 Task: Check the average views per listing of pantry in the last 1 year.
Action: Mouse moved to (985, 224)
Screenshot: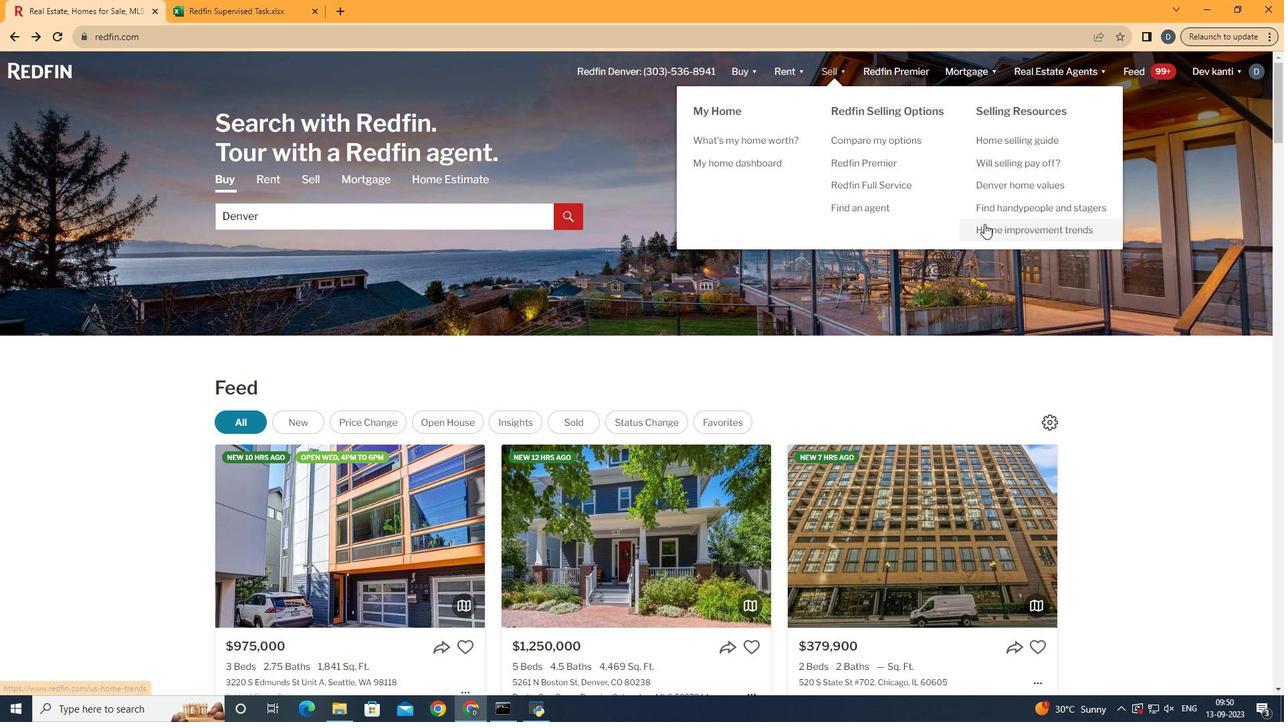 
Action: Mouse pressed left at (985, 224)
Screenshot: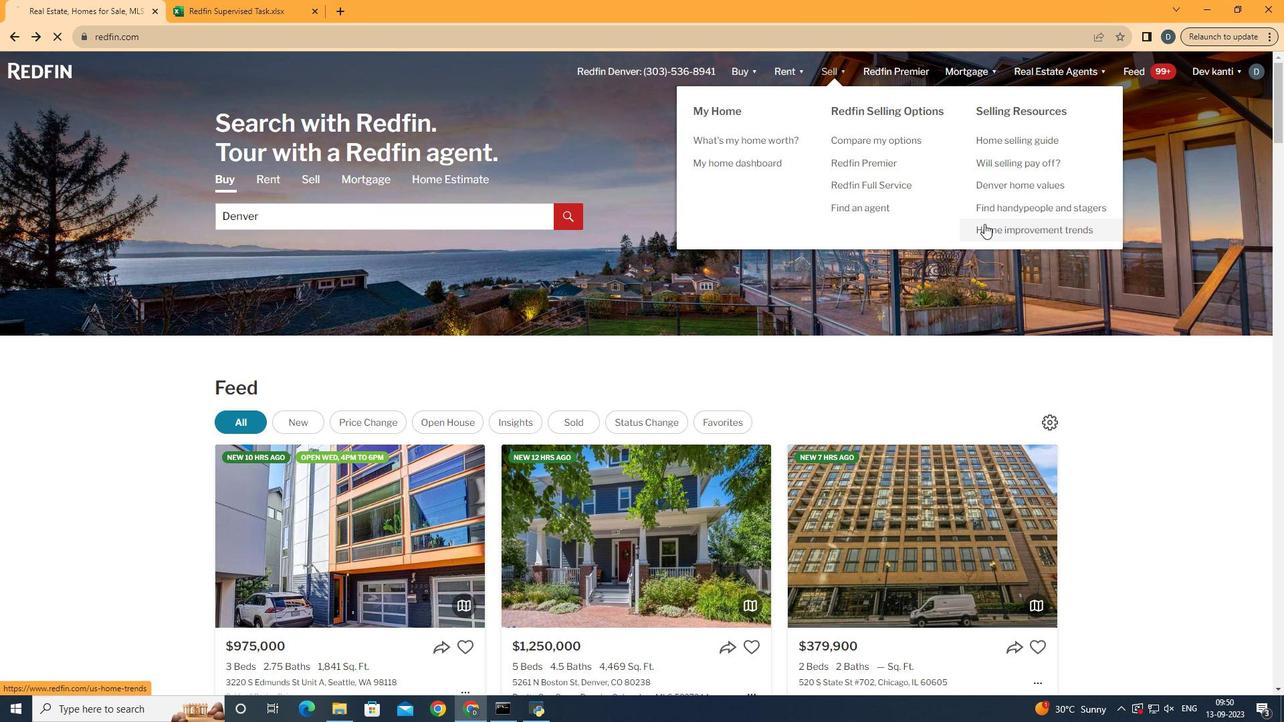 
Action: Mouse moved to (328, 254)
Screenshot: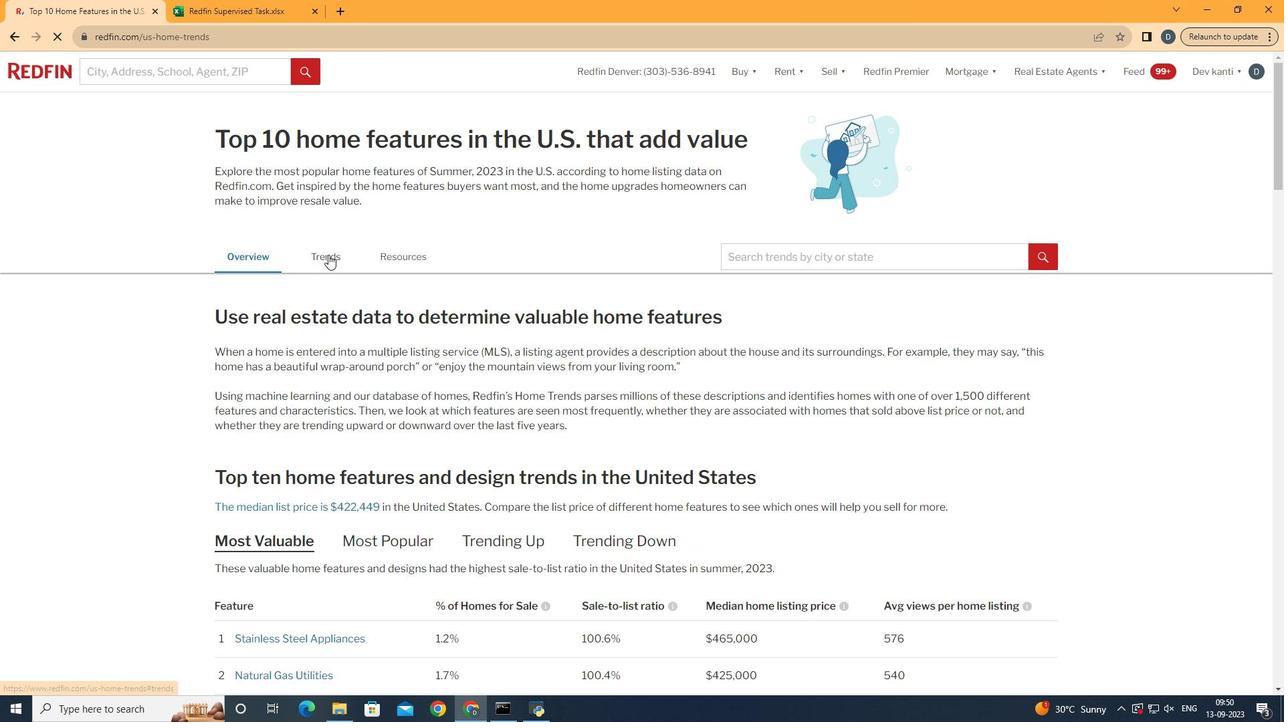 
Action: Mouse pressed left at (328, 254)
Screenshot: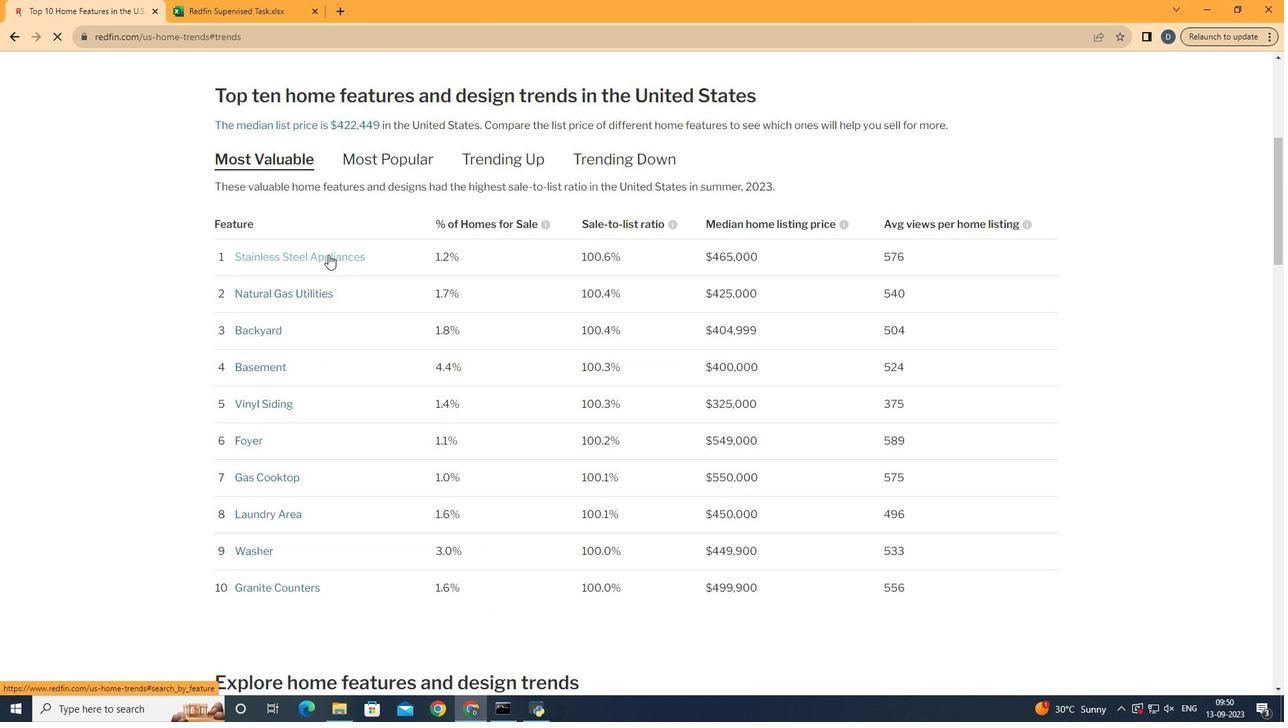 
Action: Mouse moved to (467, 404)
Screenshot: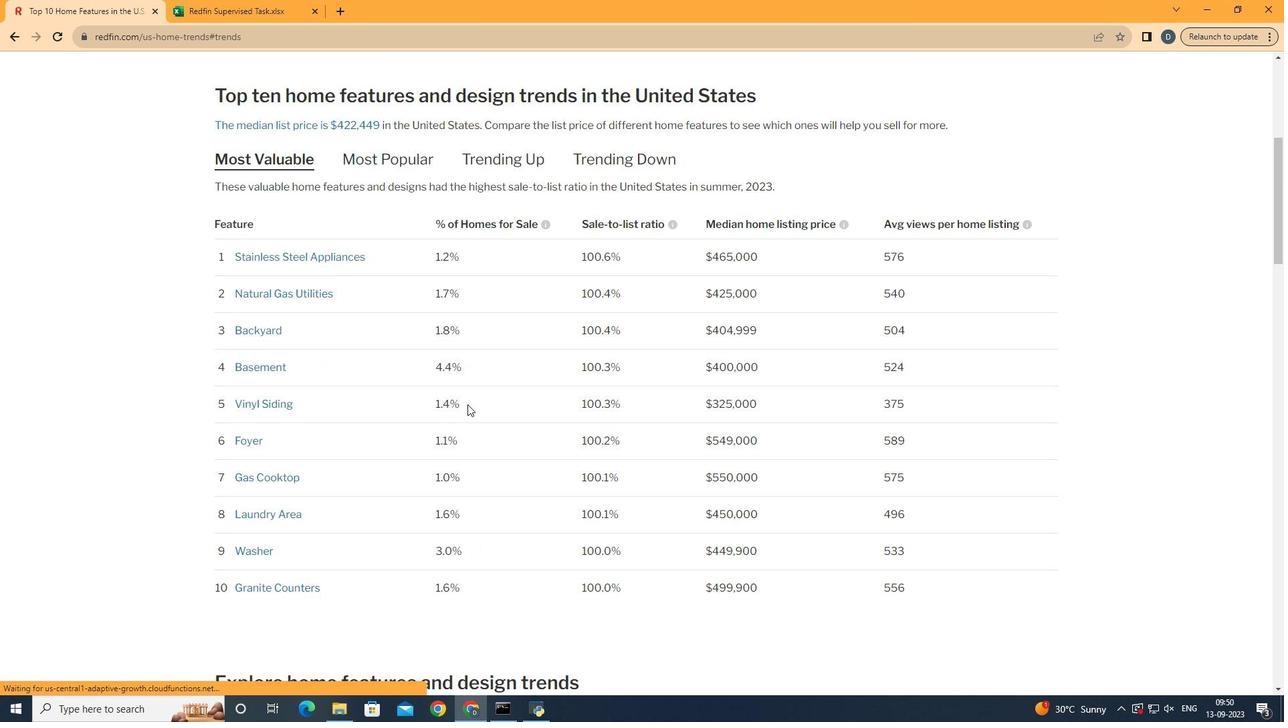 
Action: Mouse scrolled (467, 404) with delta (0, 0)
Screenshot: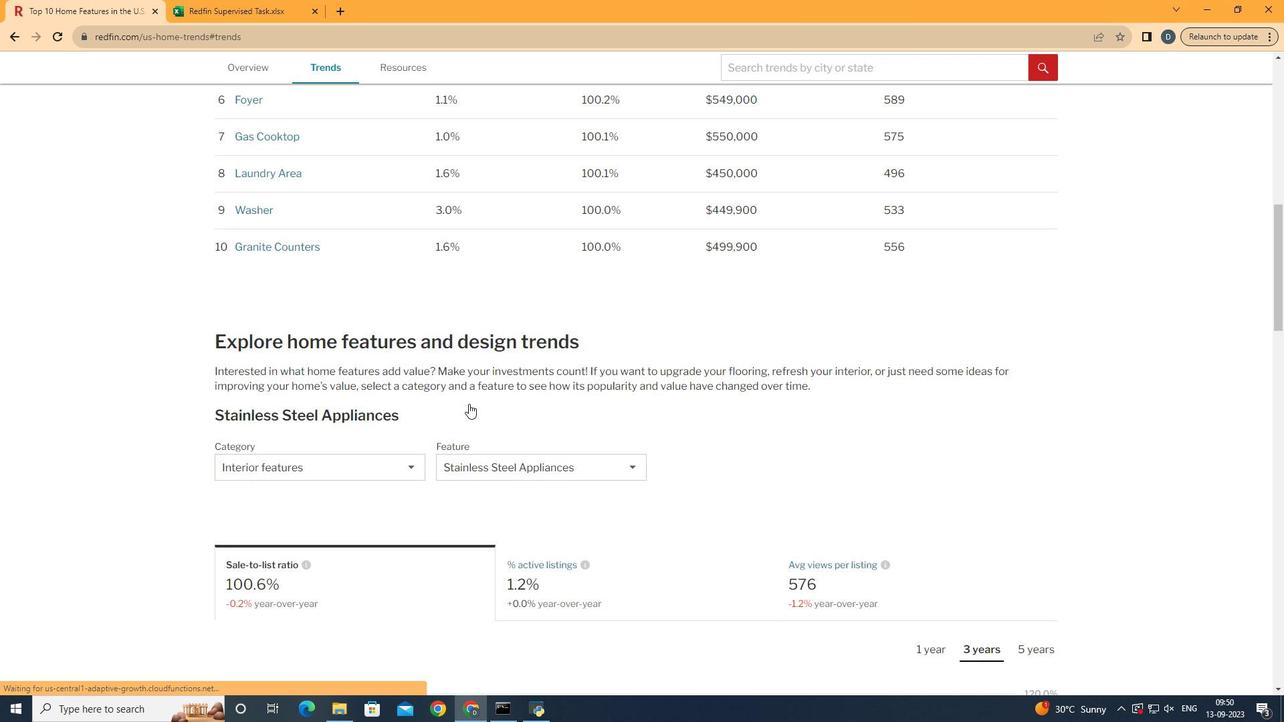 
Action: Mouse scrolled (467, 404) with delta (0, 0)
Screenshot: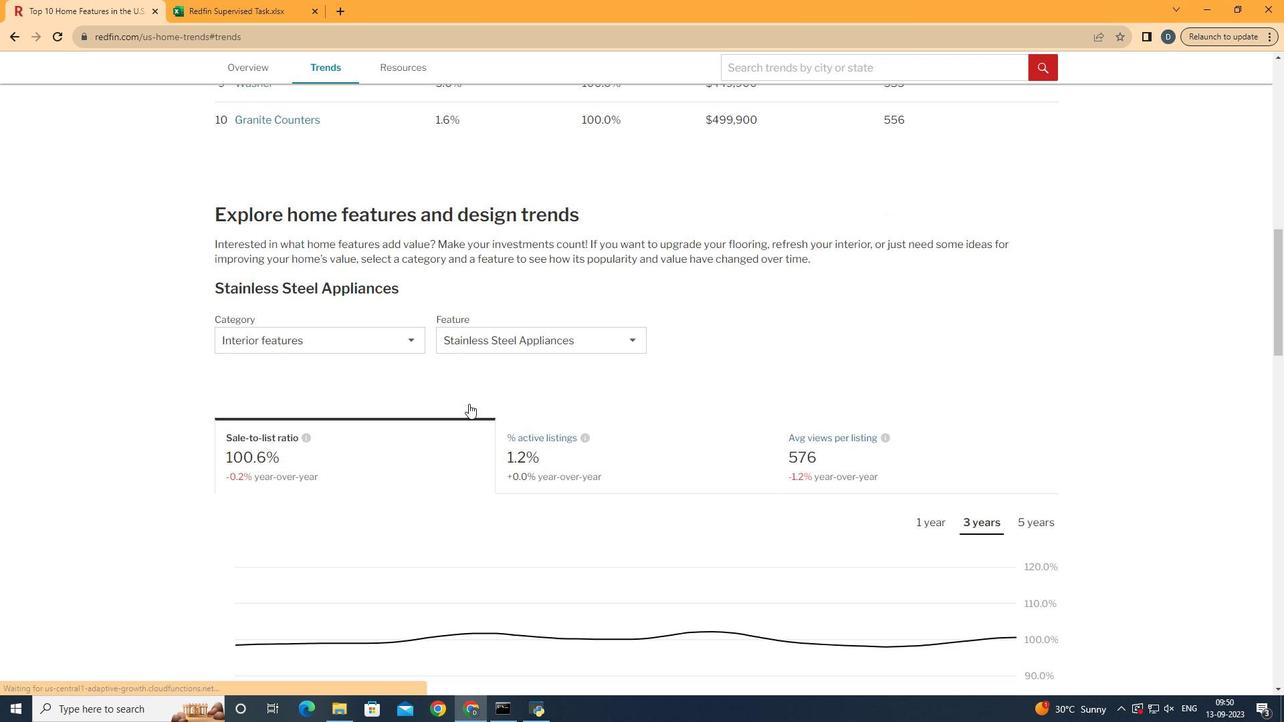 
Action: Mouse scrolled (467, 404) with delta (0, 0)
Screenshot: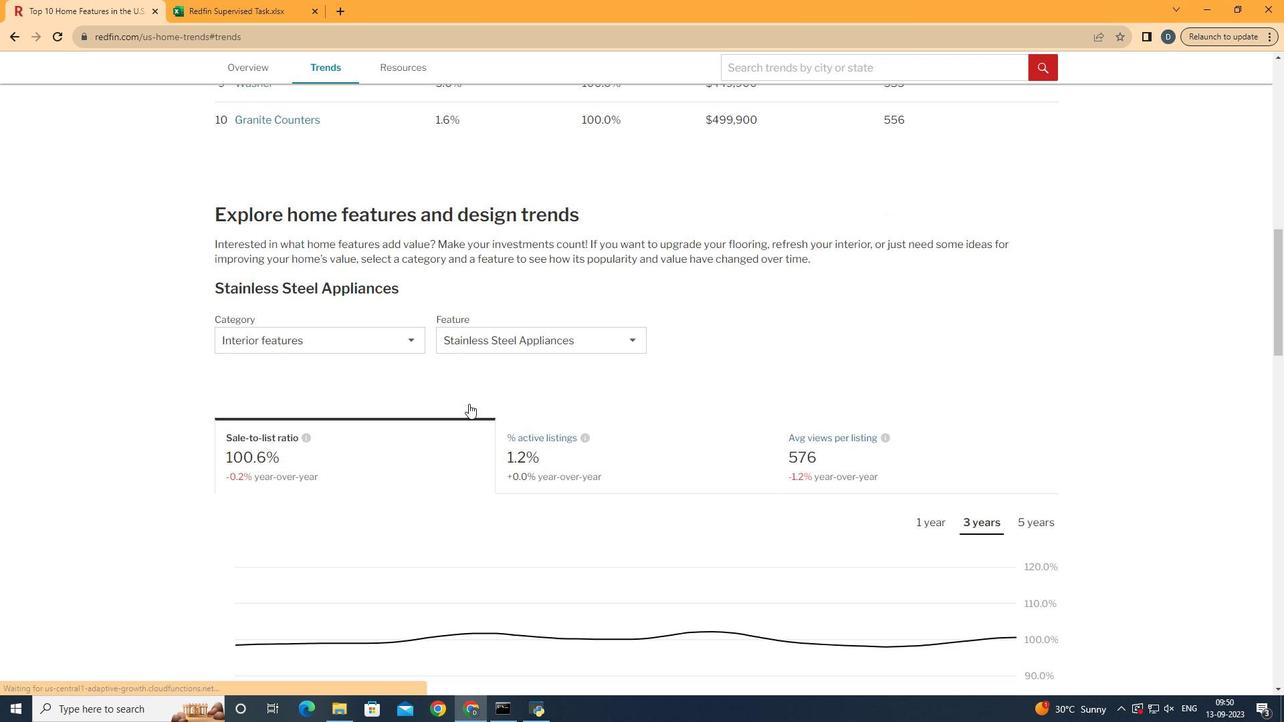 
Action: Mouse scrolled (467, 404) with delta (0, 0)
Screenshot: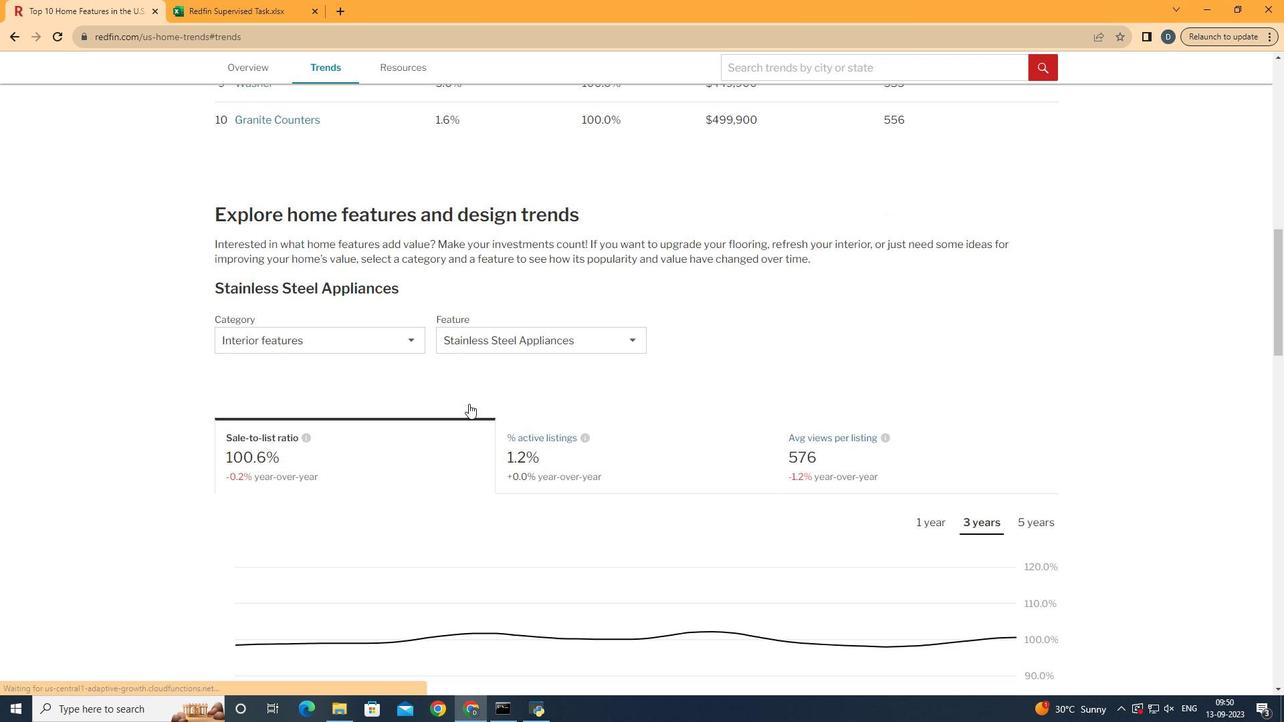 
Action: Mouse scrolled (467, 404) with delta (0, 0)
Screenshot: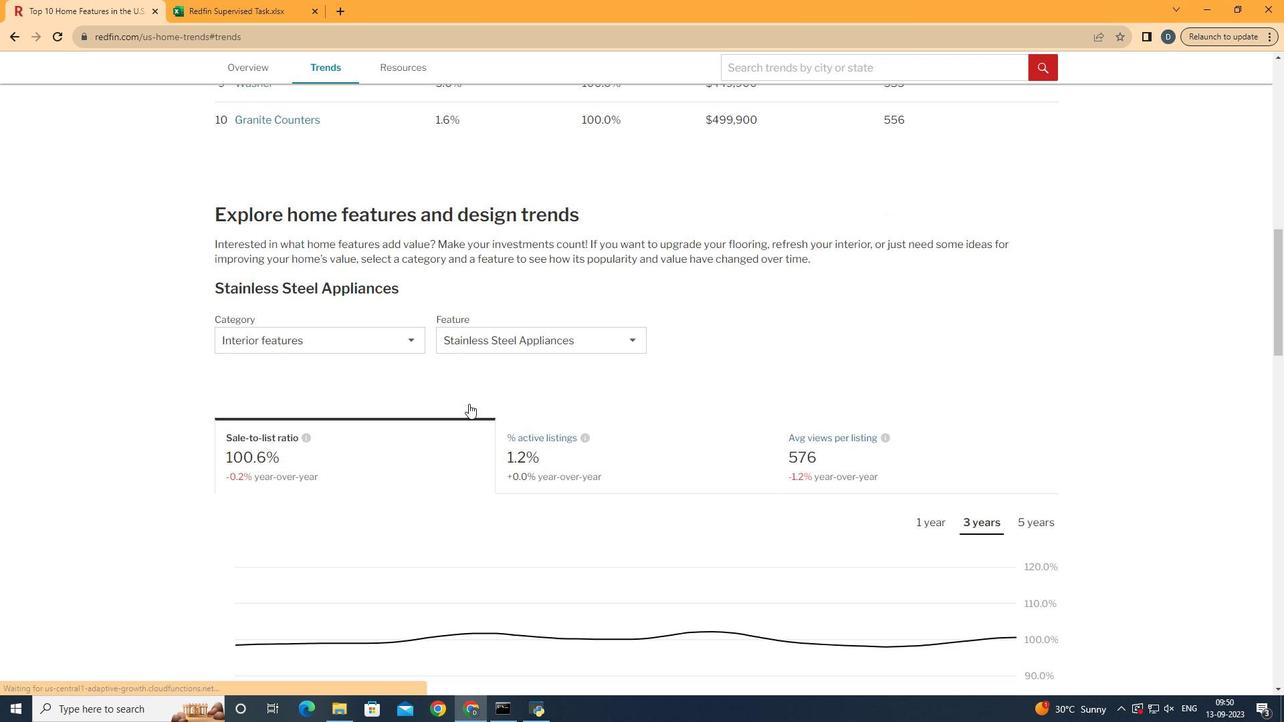 
Action: Mouse scrolled (467, 404) with delta (0, 0)
Screenshot: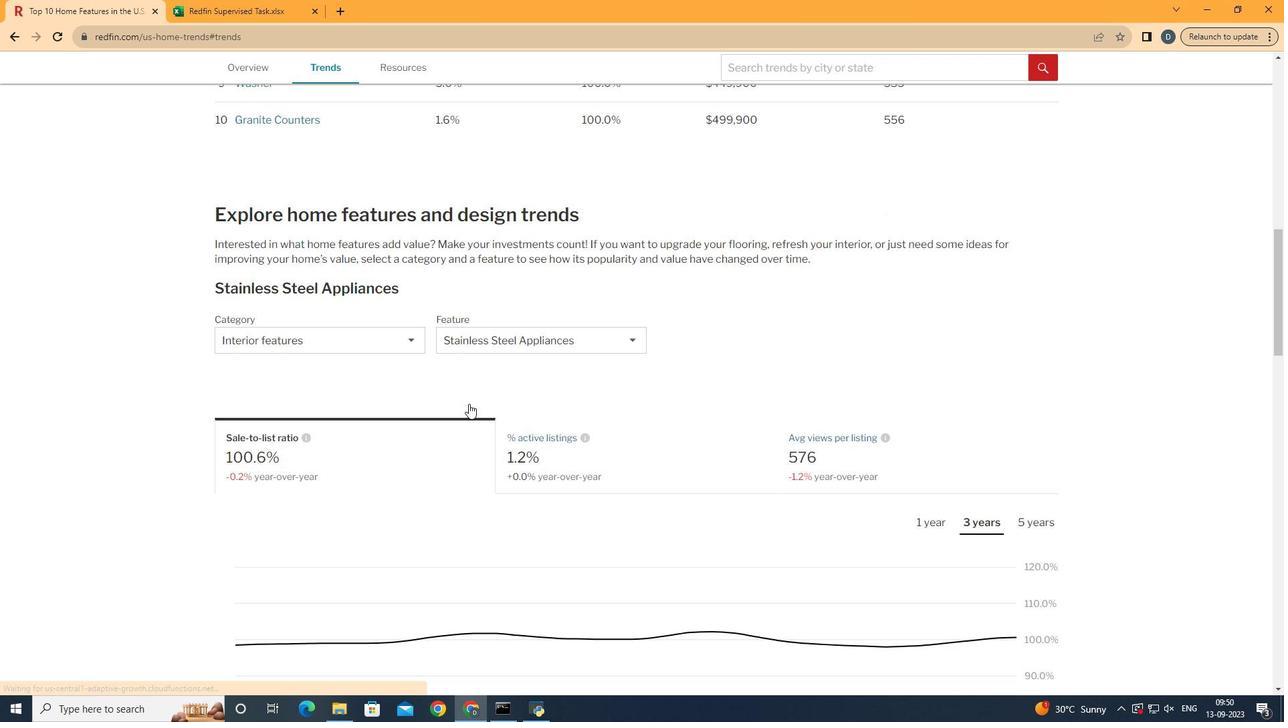 
Action: Mouse moved to (468, 404)
Screenshot: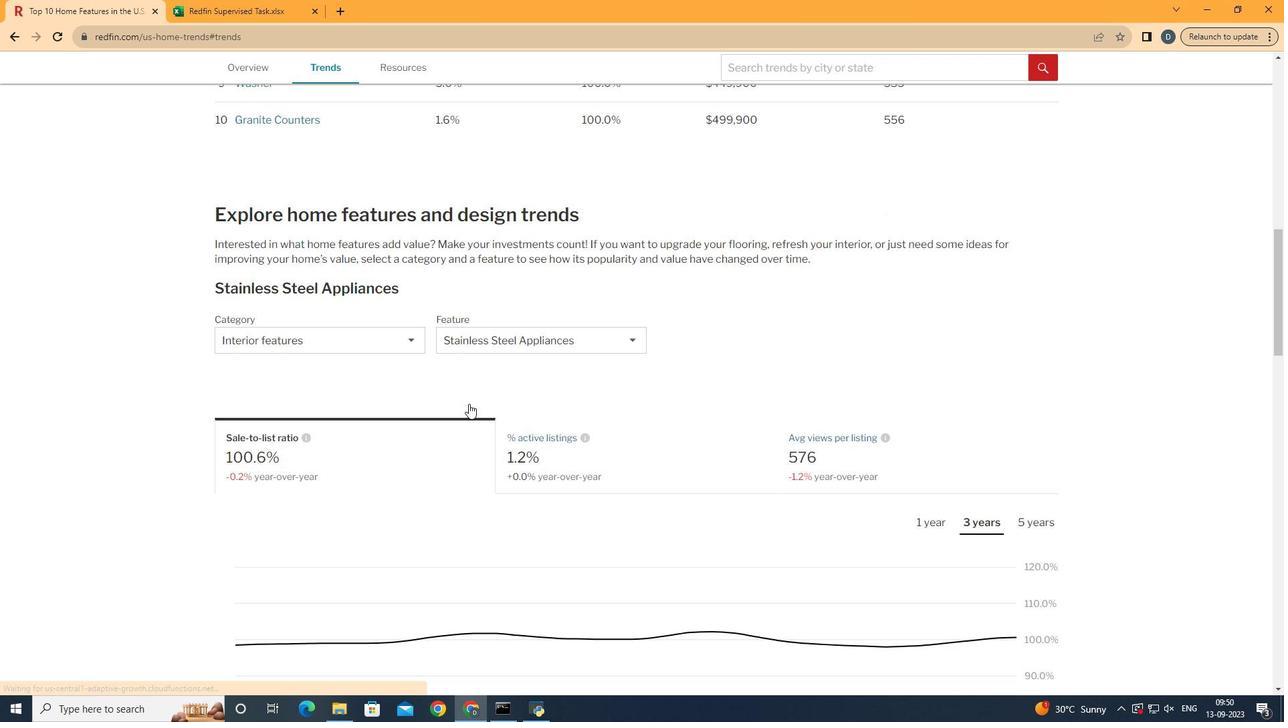 
Action: Mouse scrolled (468, 404) with delta (0, 0)
Screenshot: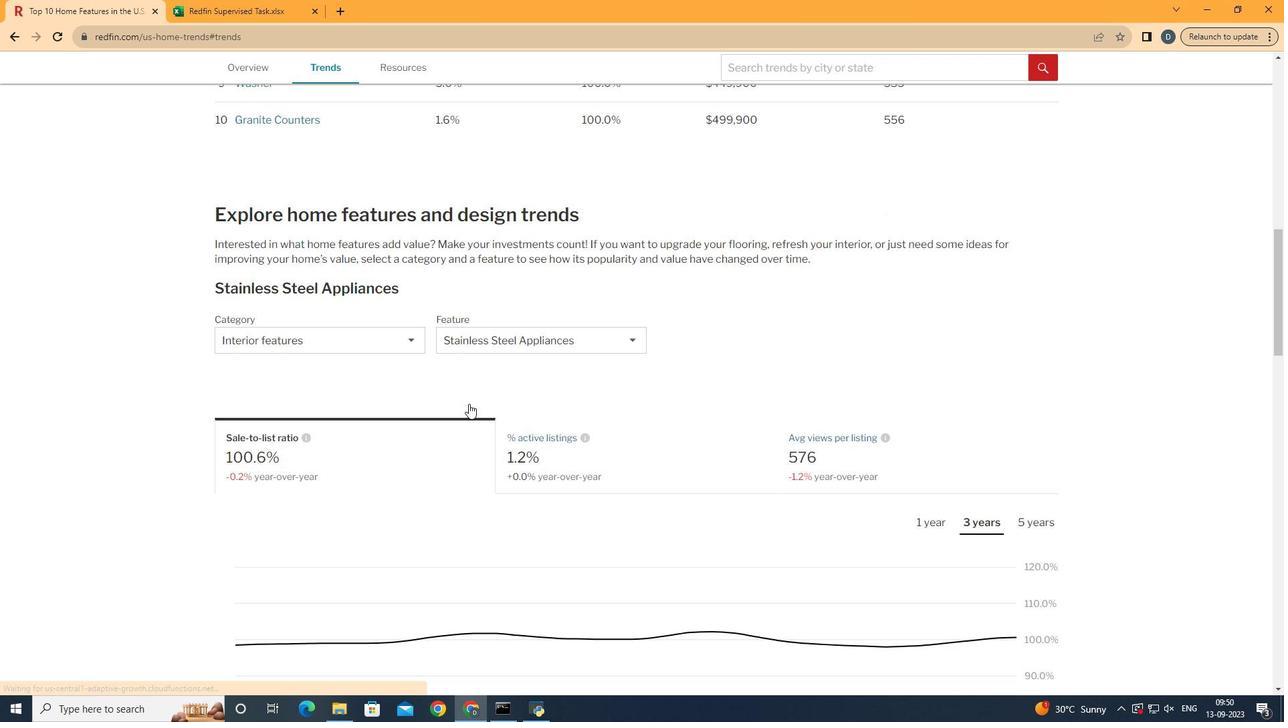 
Action: Mouse moved to (372, 356)
Screenshot: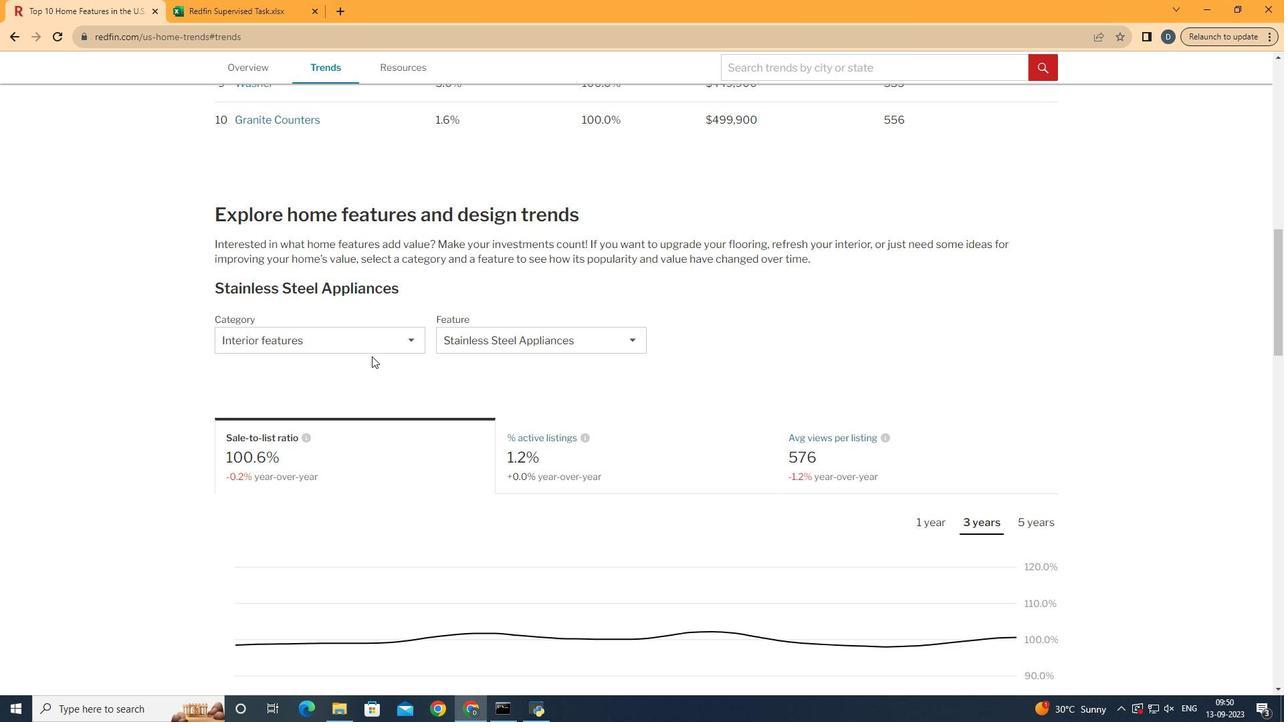 
Action: Mouse pressed left at (372, 356)
Screenshot: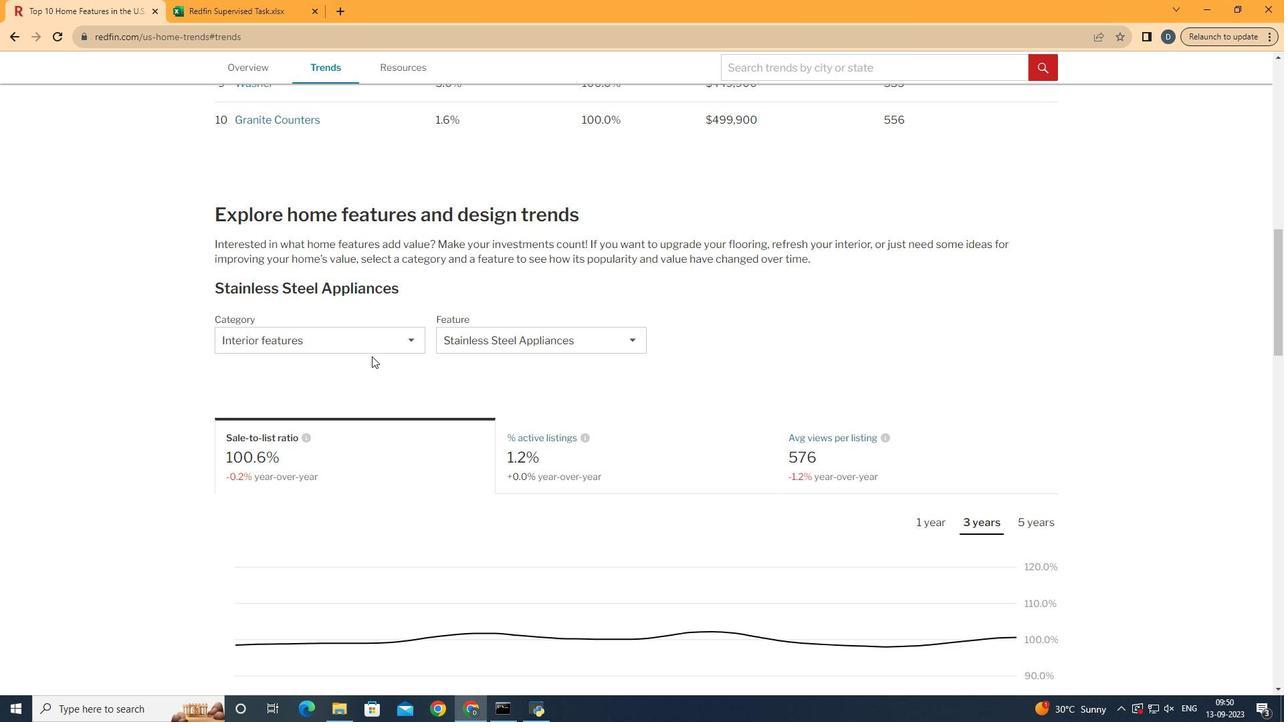 
Action: Mouse moved to (389, 344)
Screenshot: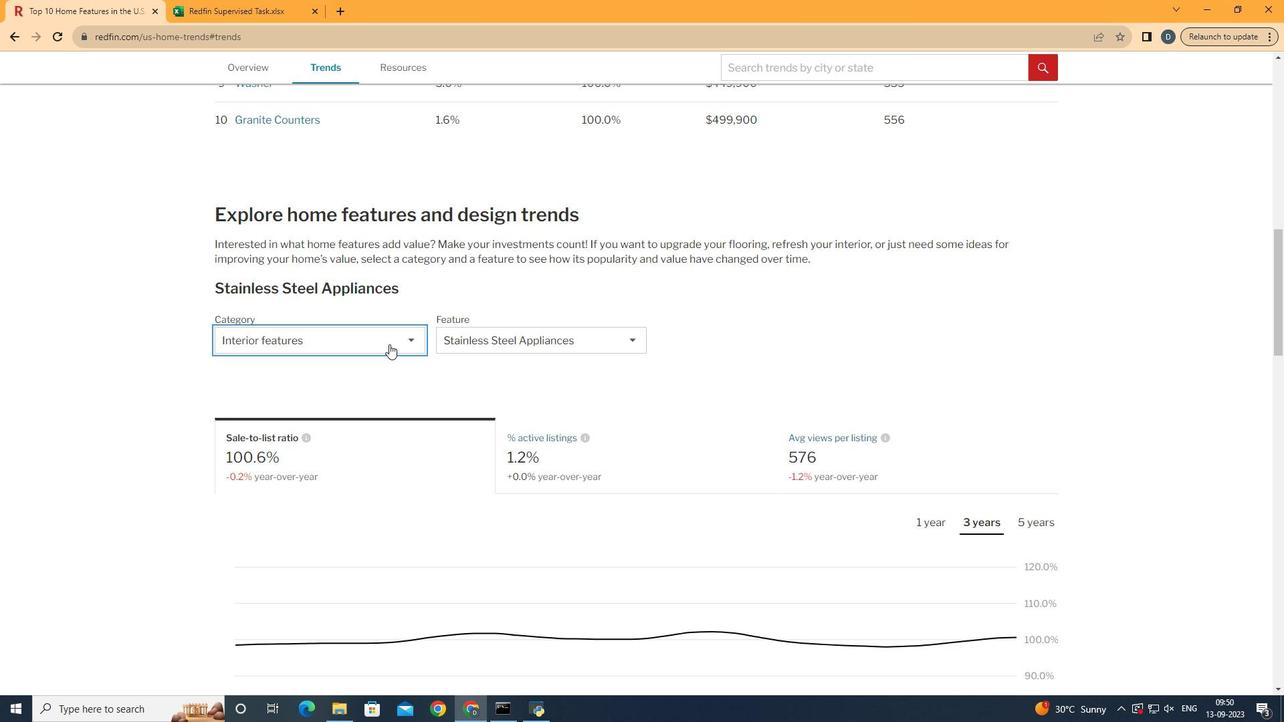 
Action: Mouse pressed left at (389, 344)
Screenshot: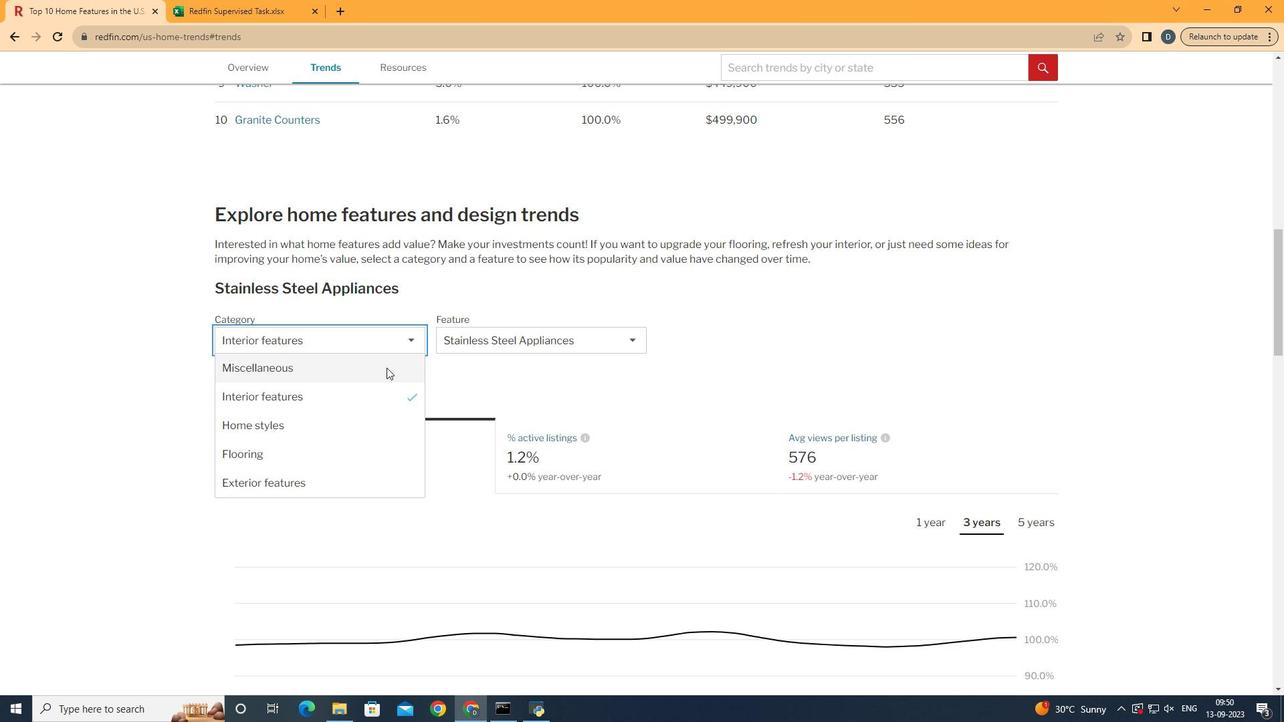 
Action: Mouse moved to (378, 392)
Screenshot: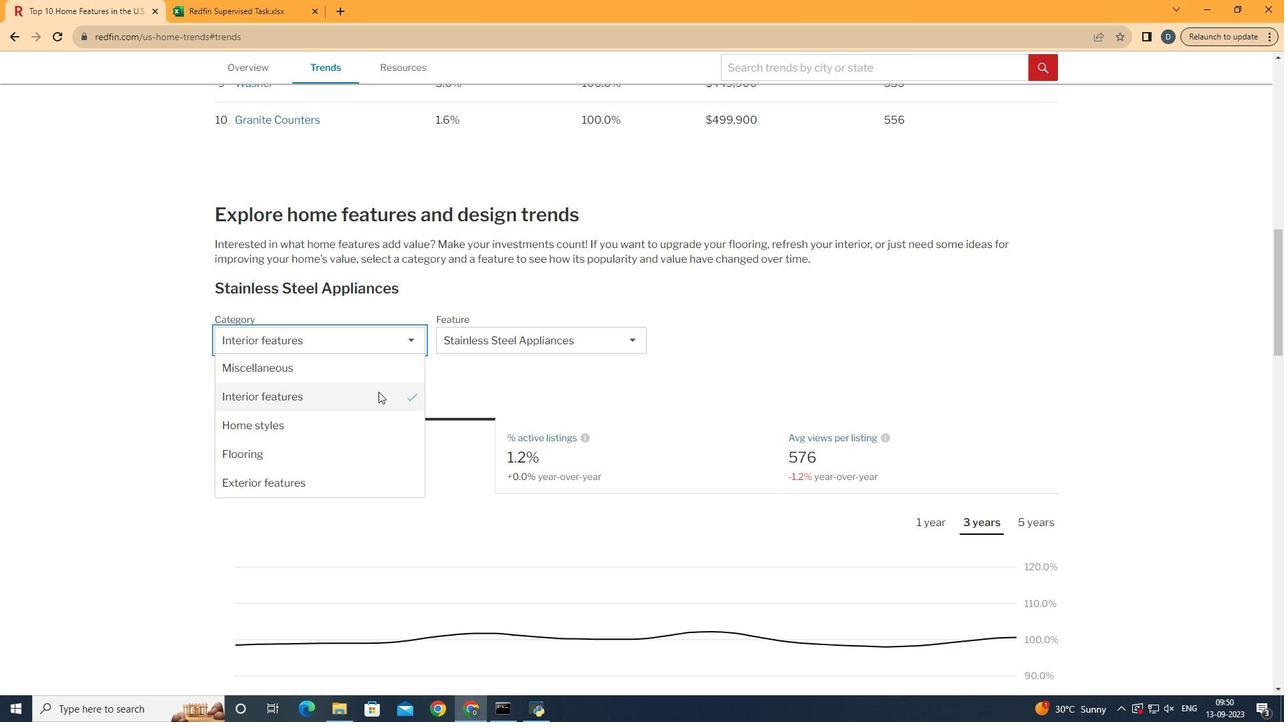 
Action: Mouse pressed left at (378, 392)
Screenshot: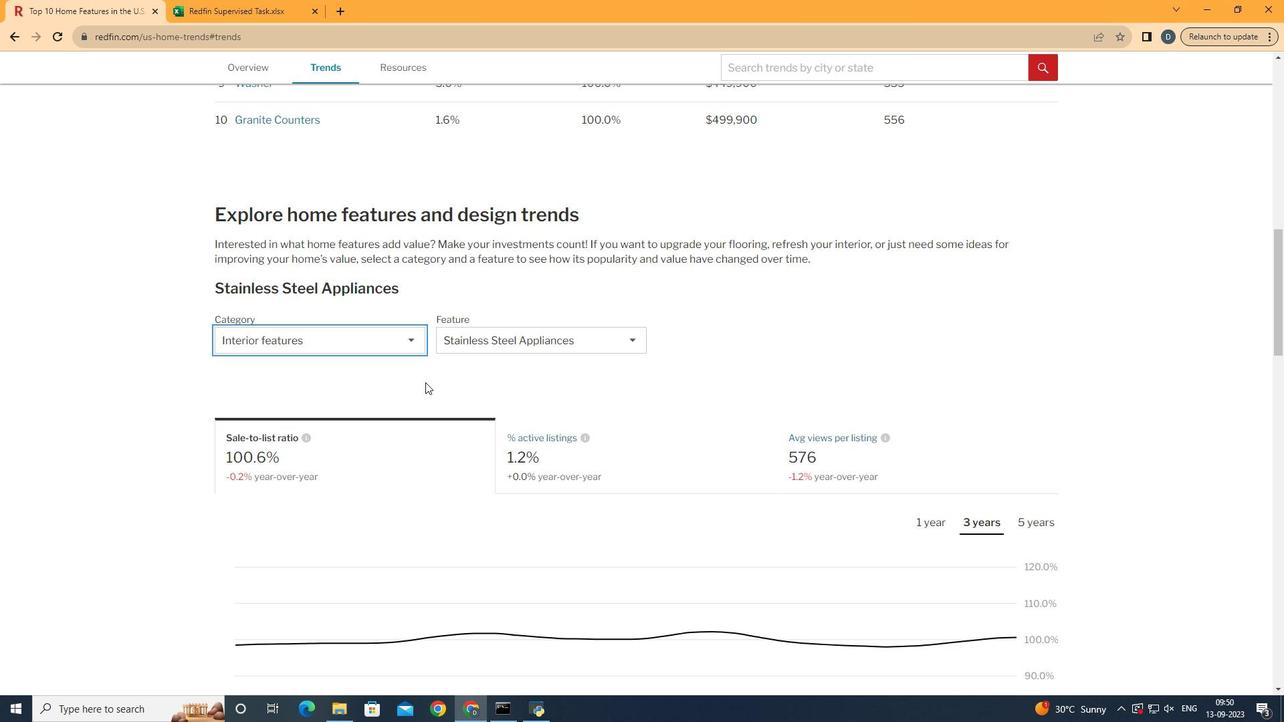 
Action: Mouse moved to (532, 339)
Screenshot: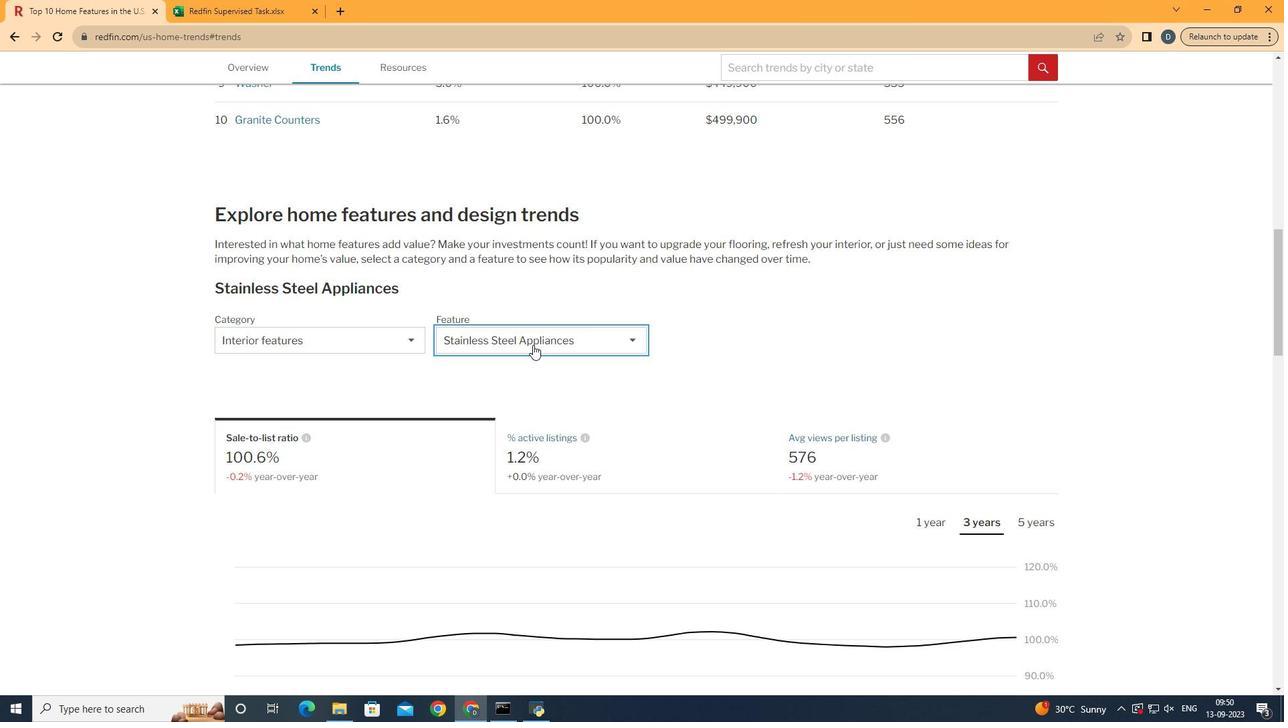 
Action: Mouse pressed left at (532, 339)
Screenshot: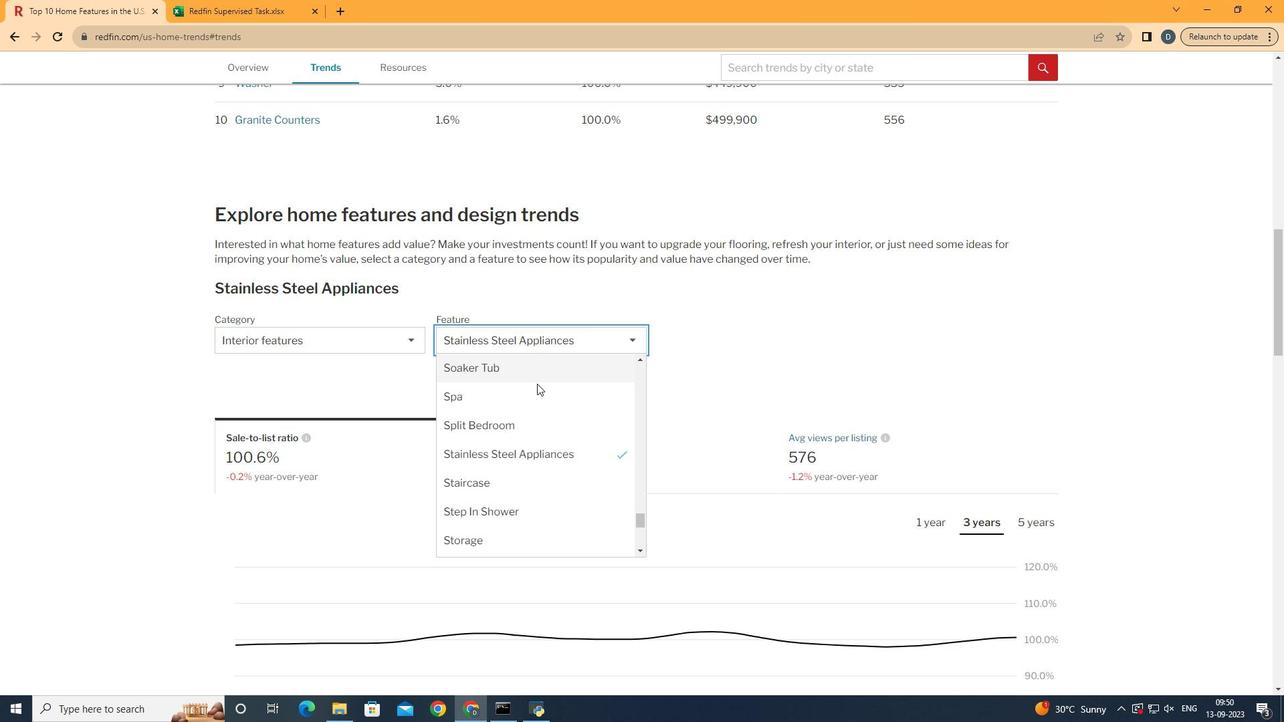 
Action: Mouse moved to (526, 493)
Screenshot: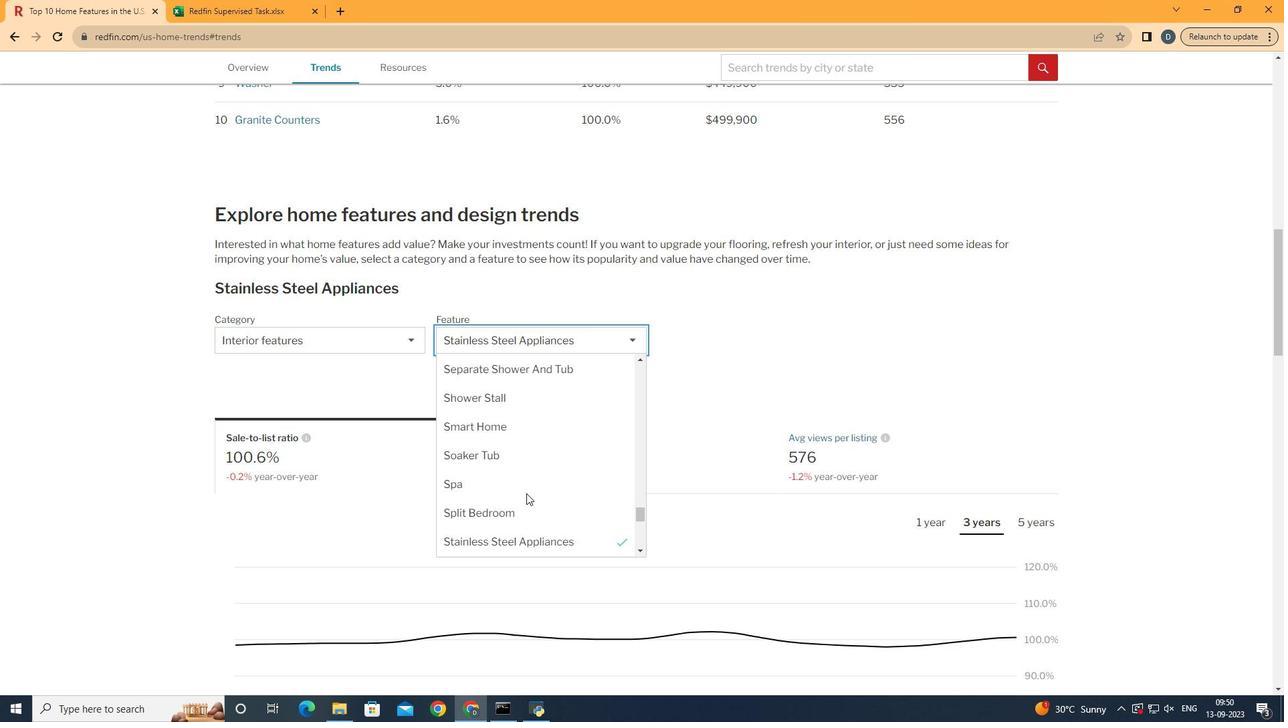 
Action: Mouse scrolled (526, 494) with delta (0, 0)
Screenshot: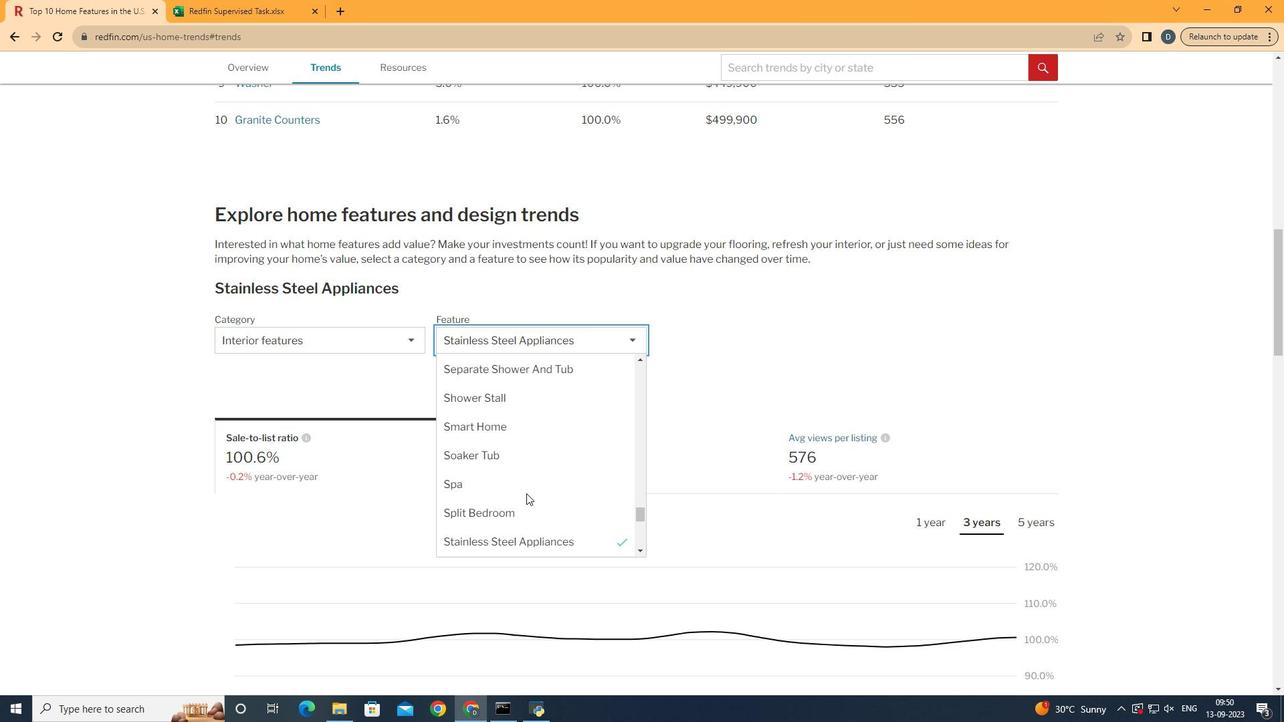 
Action: Mouse scrolled (526, 494) with delta (0, 0)
Screenshot: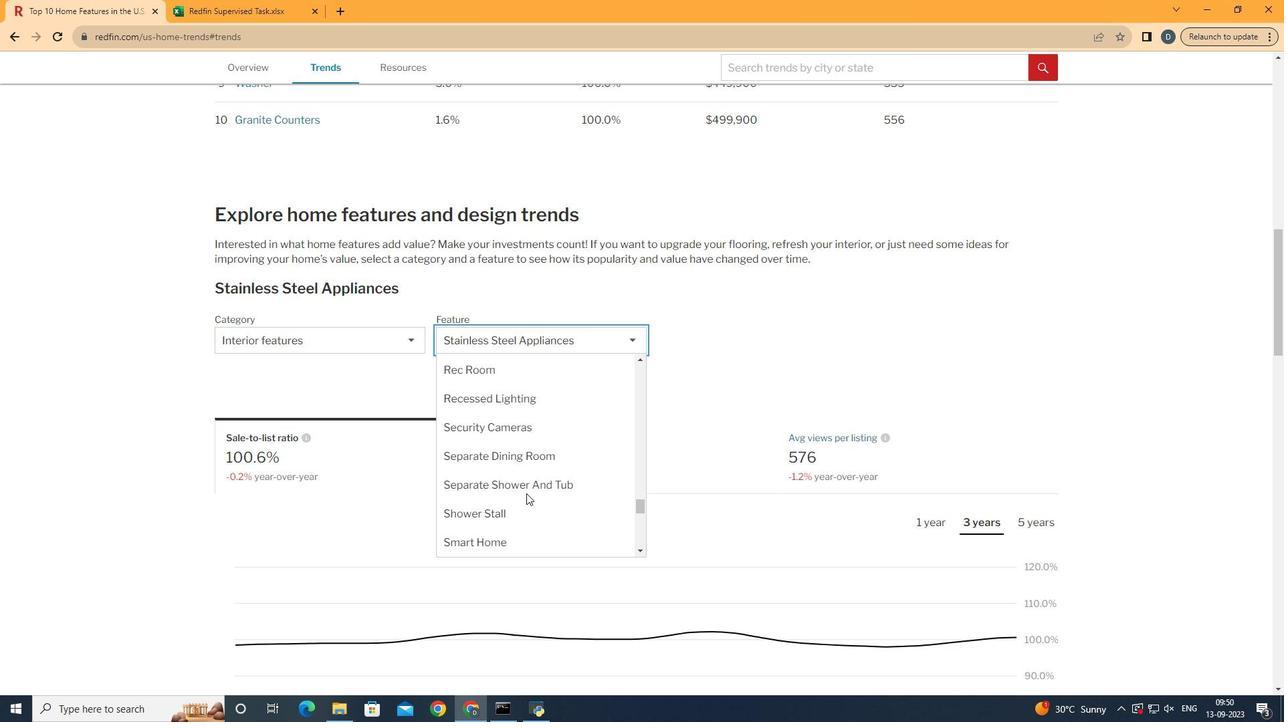 
Action: Mouse scrolled (526, 494) with delta (0, 0)
Screenshot: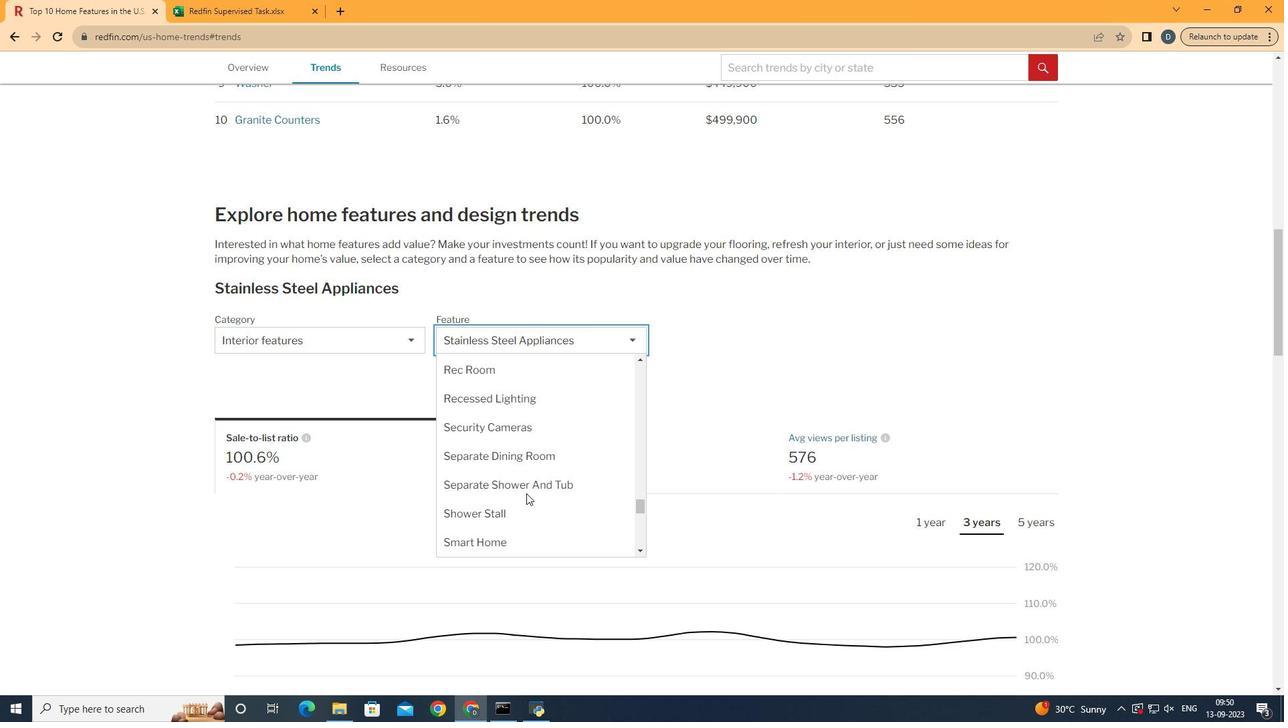 
Action: Mouse scrolled (526, 494) with delta (0, 0)
Screenshot: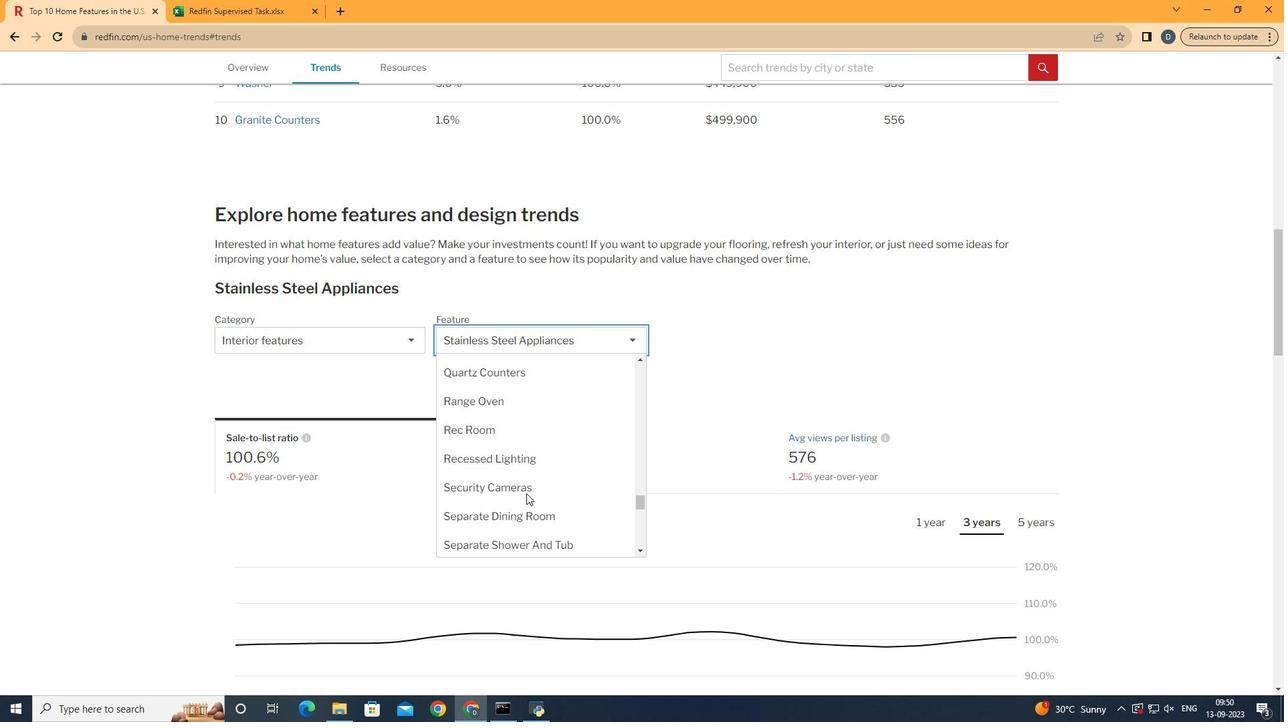 
Action: Mouse scrolled (526, 494) with delta (0, 0)
Screenshot: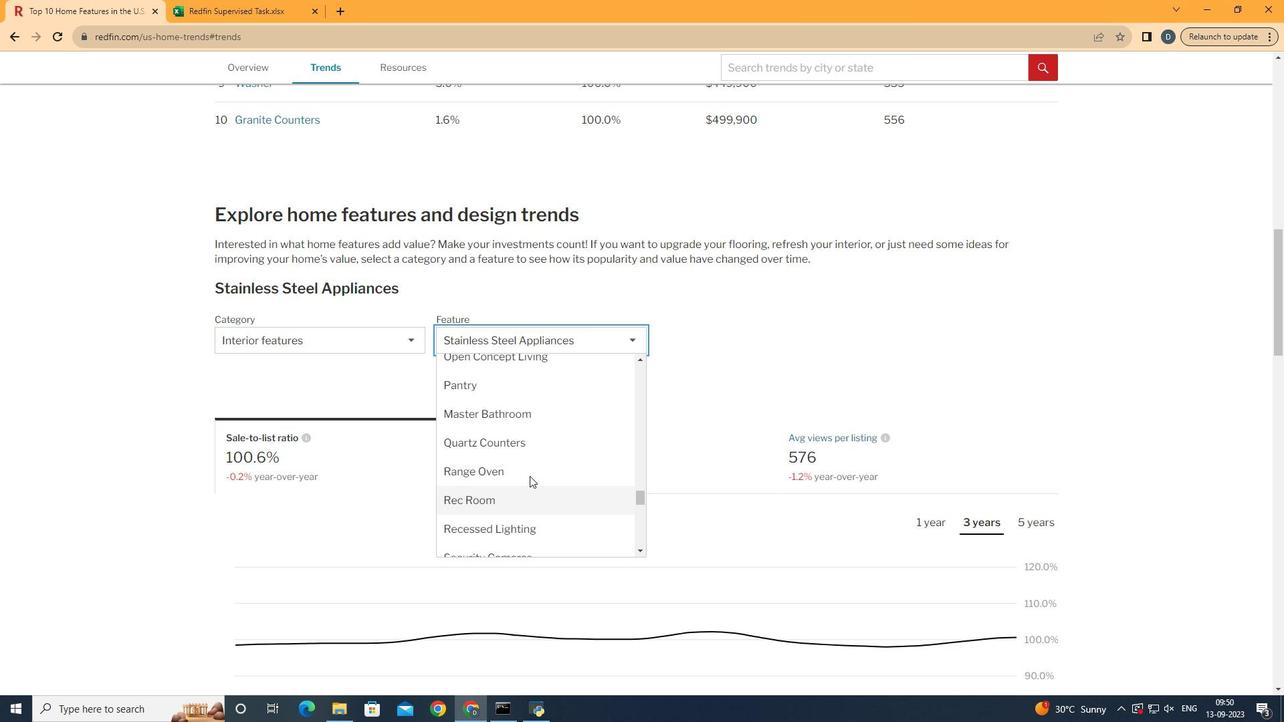 
Action: Mouse moved to (557, 389)
Screenshot: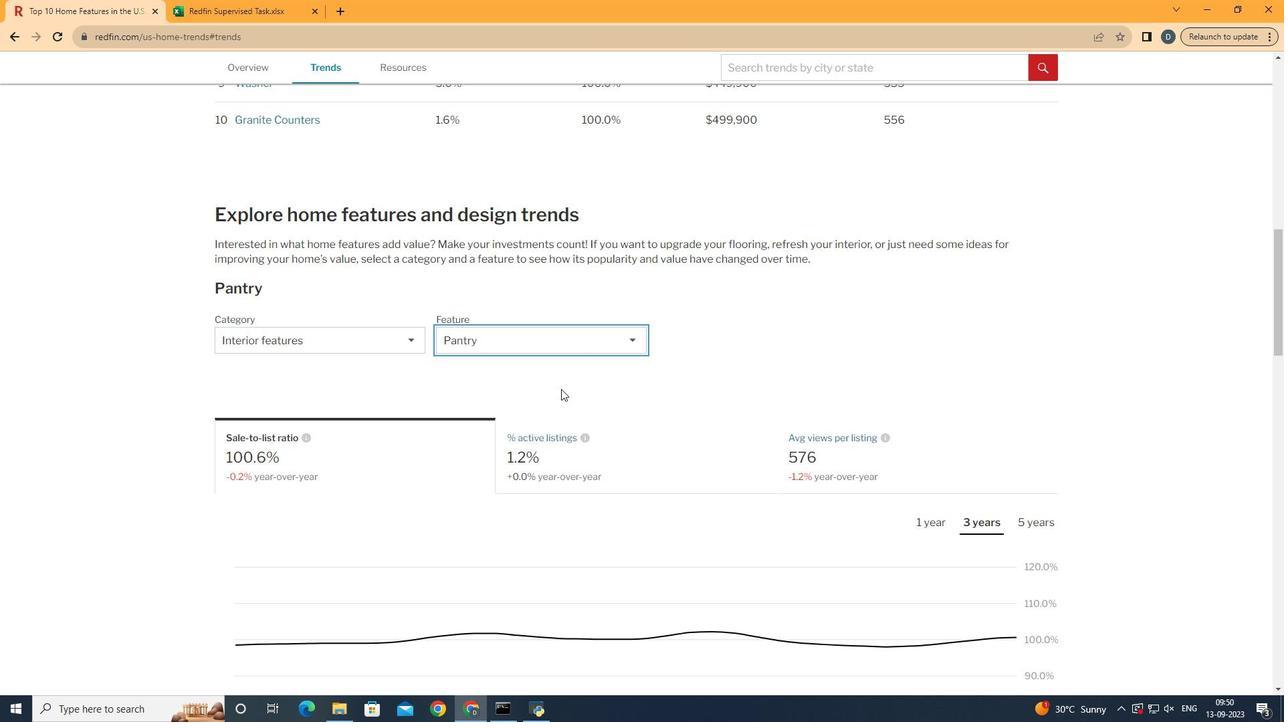 
Action: Mouse pressed left at (557, 389)
Screenshot: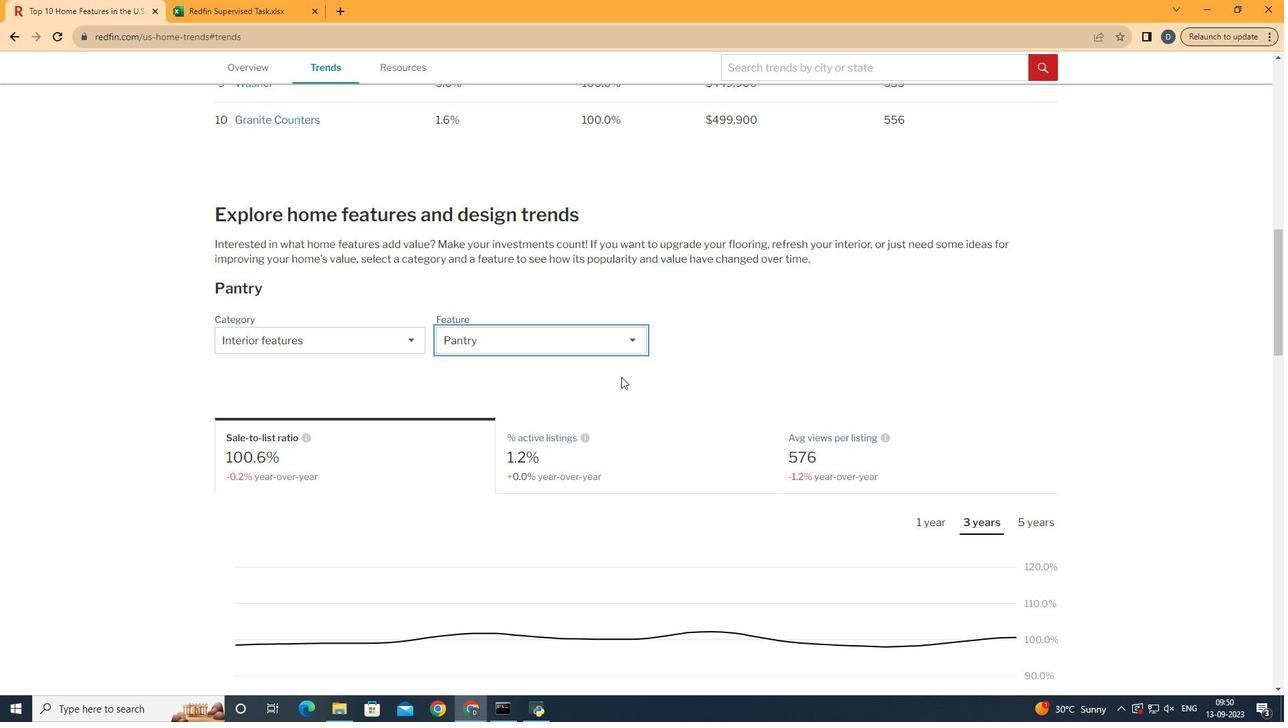 
Action: Mouse moved to (700, 352)
Screenshot: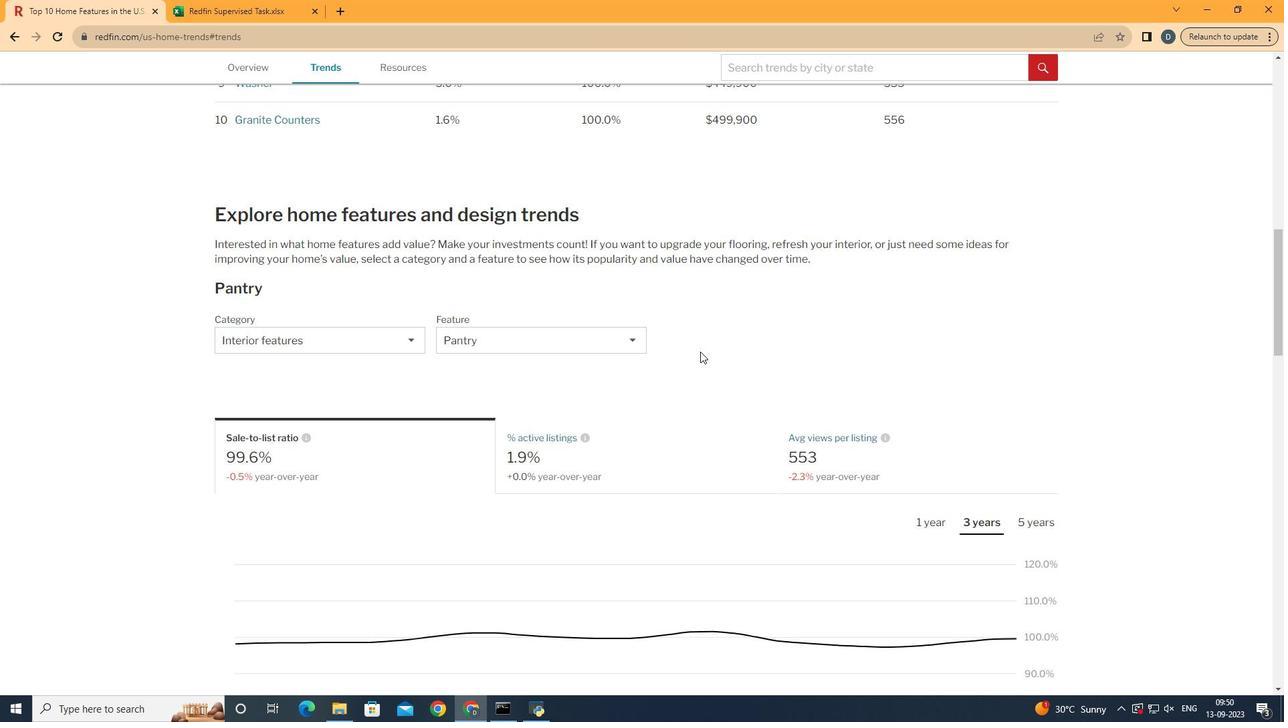 
Action: Mouse pressed left at (700, 352)
Screenshot: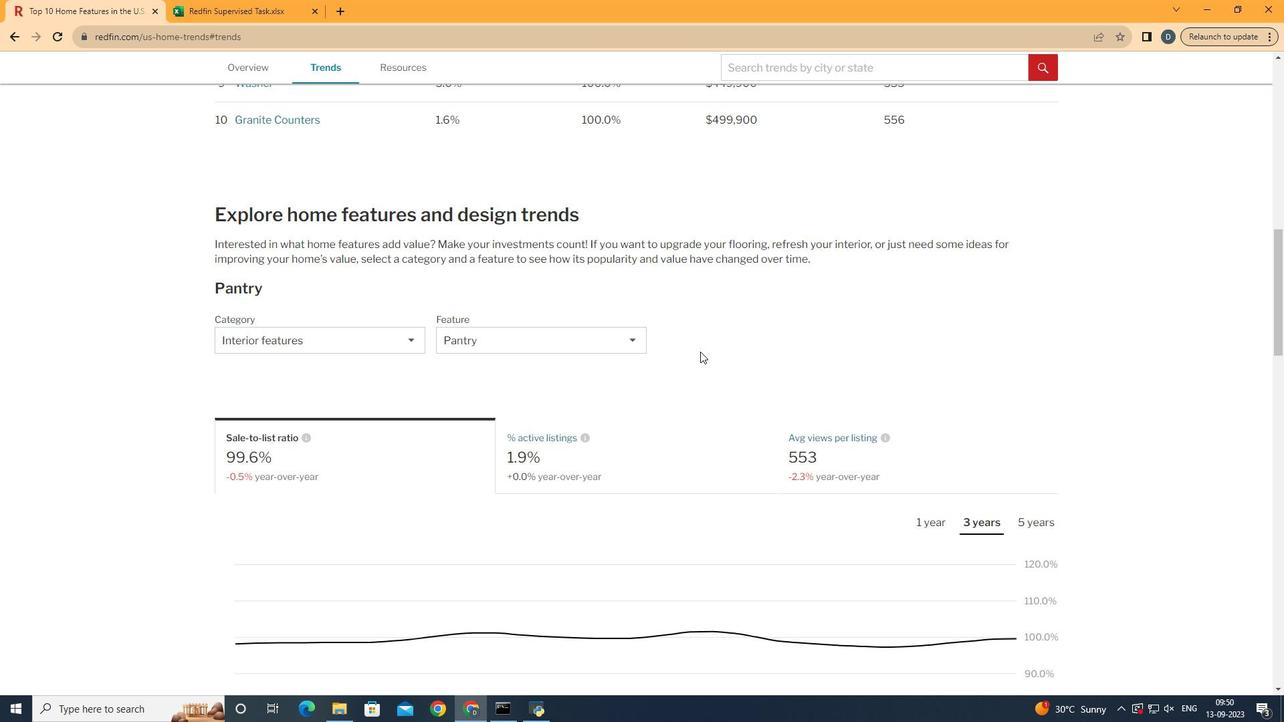 
Action: Mouse scrolled (700, 351) with delta (0, 0)
Screenshot: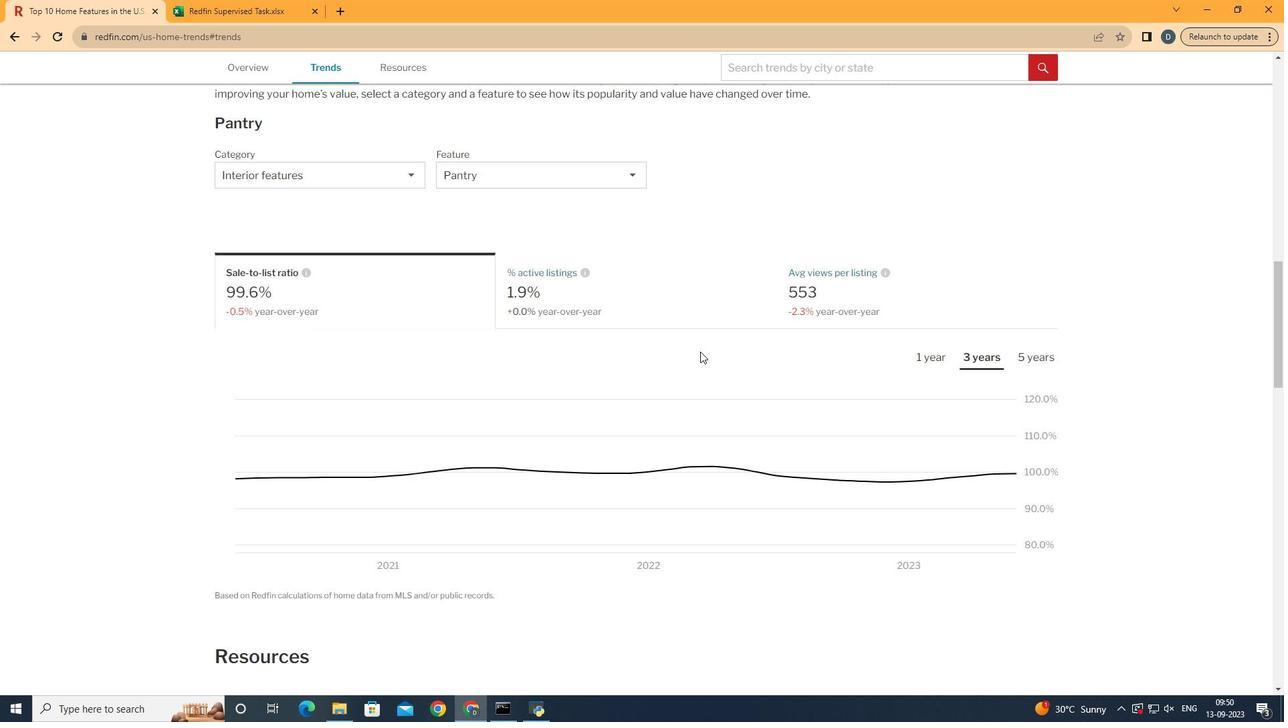 
Action: Mouse scrolled (700, 351) with delta (0, 0)
Screenshot: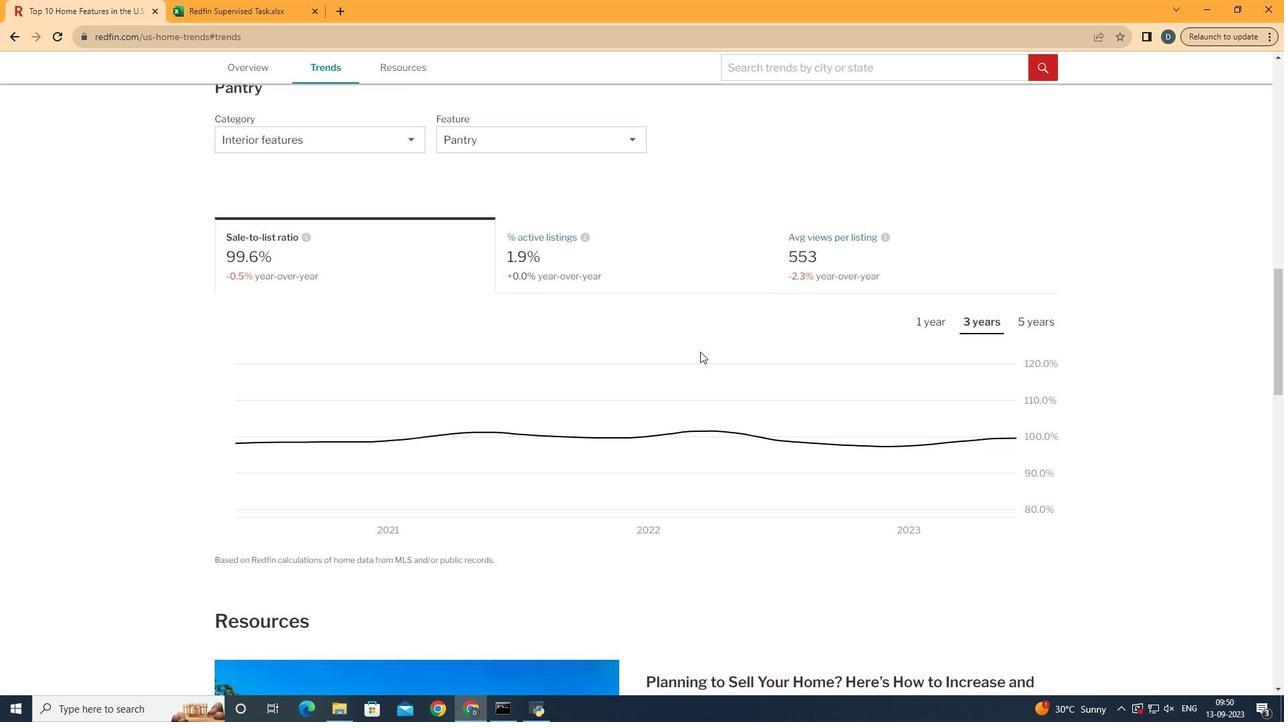 
Action: Mouse scrolled (700, 351) with delta (0, 0)
Screenshot: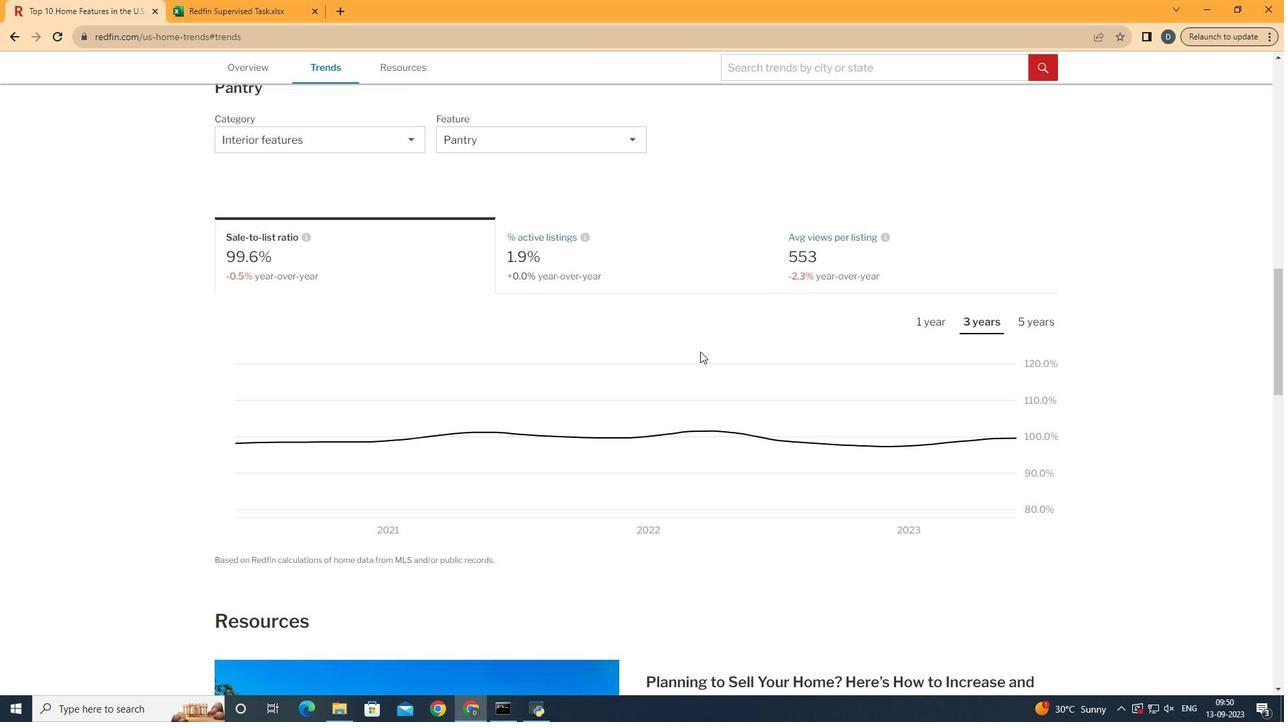 
Action: Mouse moved to (959, 244)
Screenshot: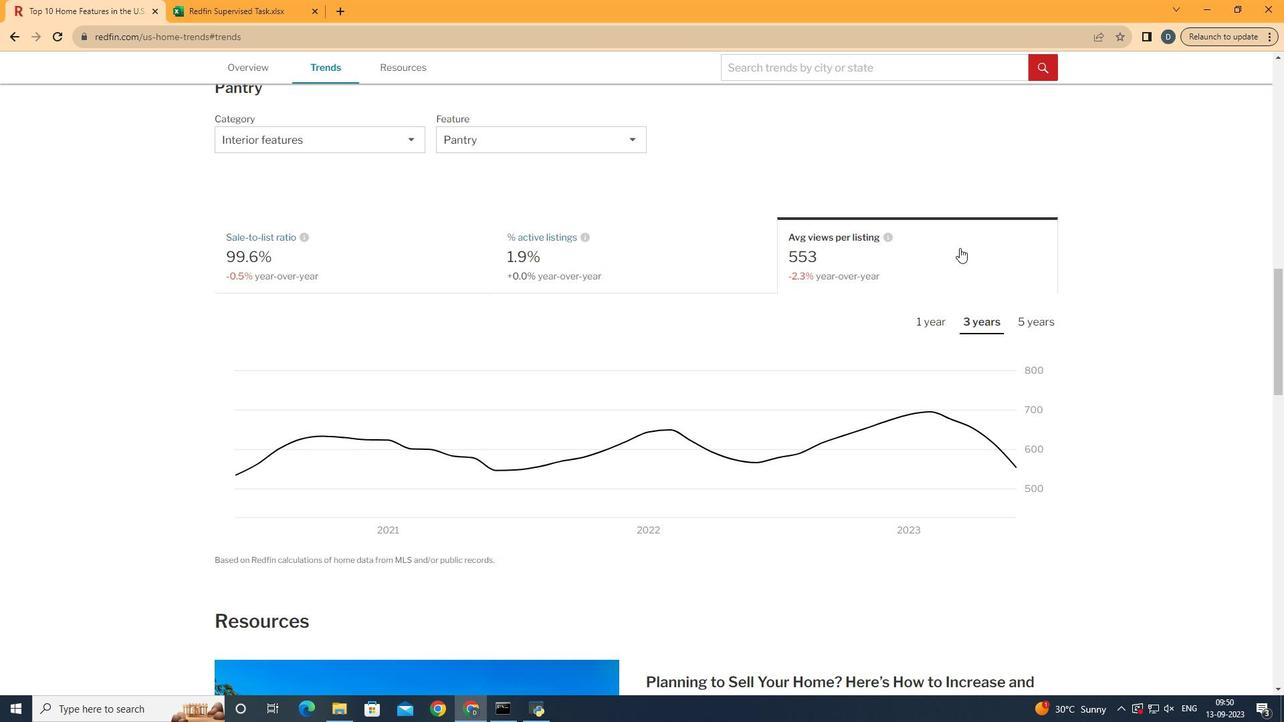 
Action: Mouse pressed left at (959, 244)
Screenshot: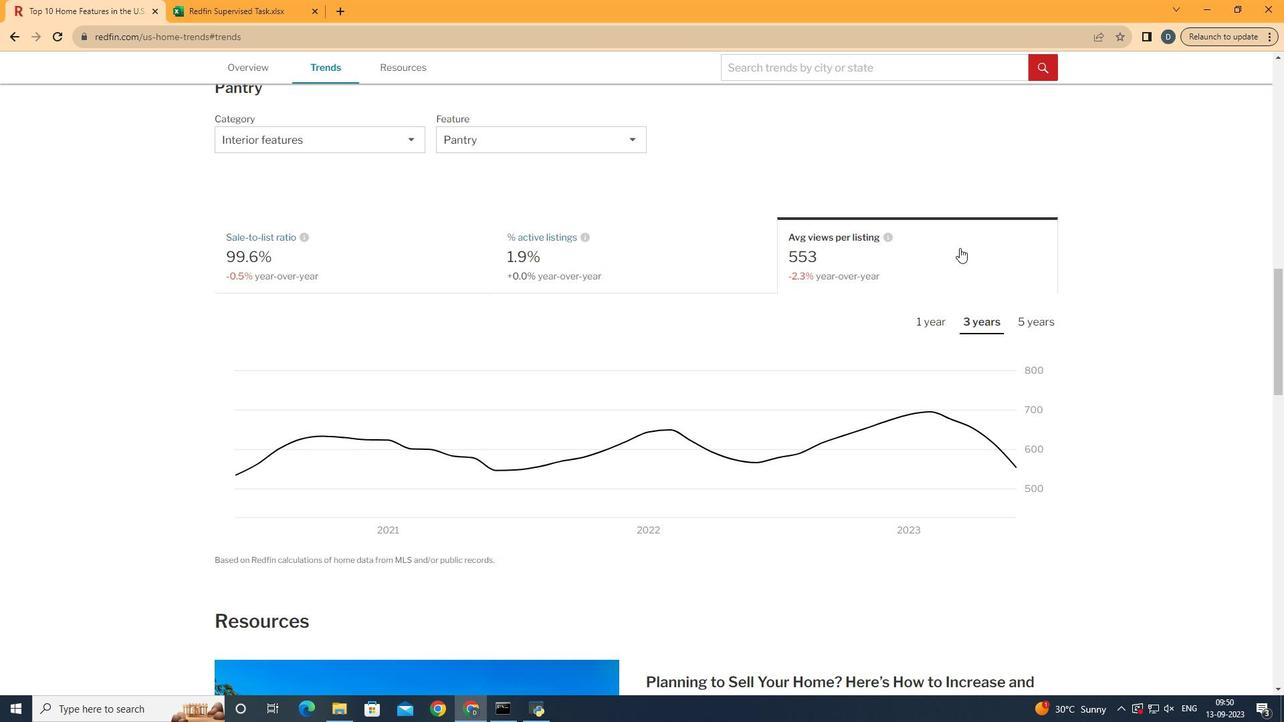 
Action: Mouse moved to (935, 323)
Screenshot: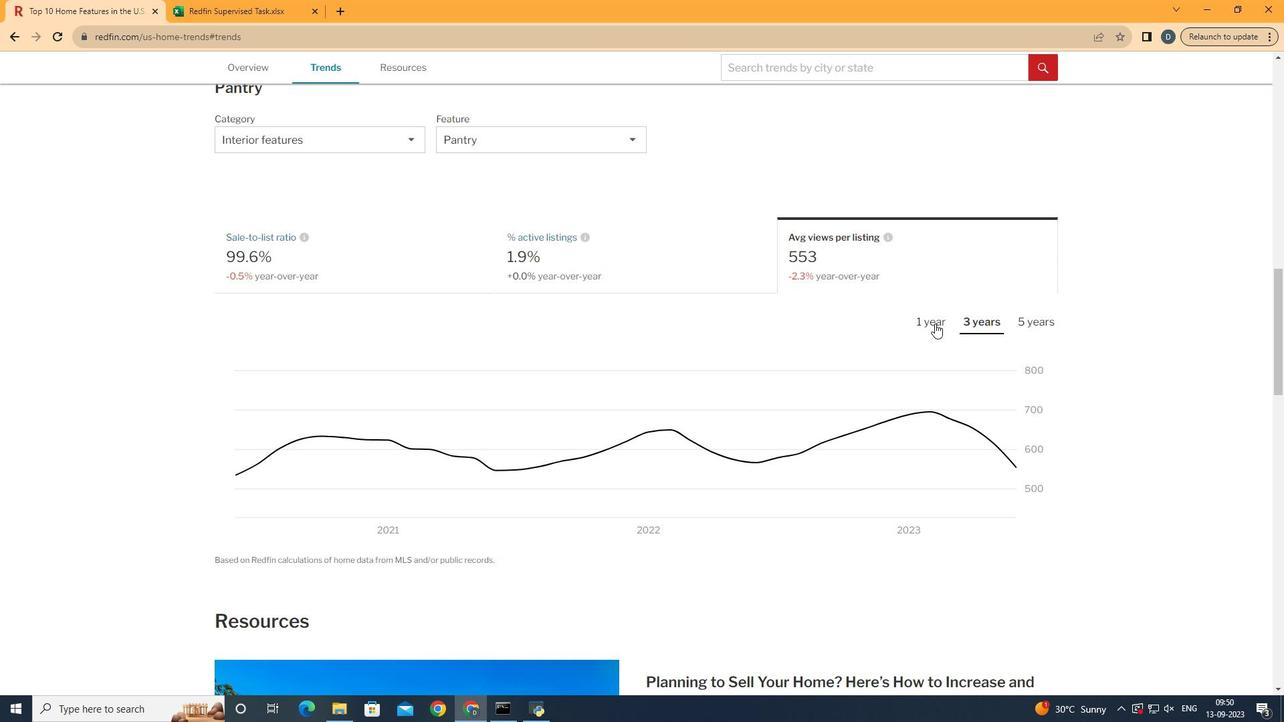 
Action: Mouse pressed left at (935, 323)
Screenshot: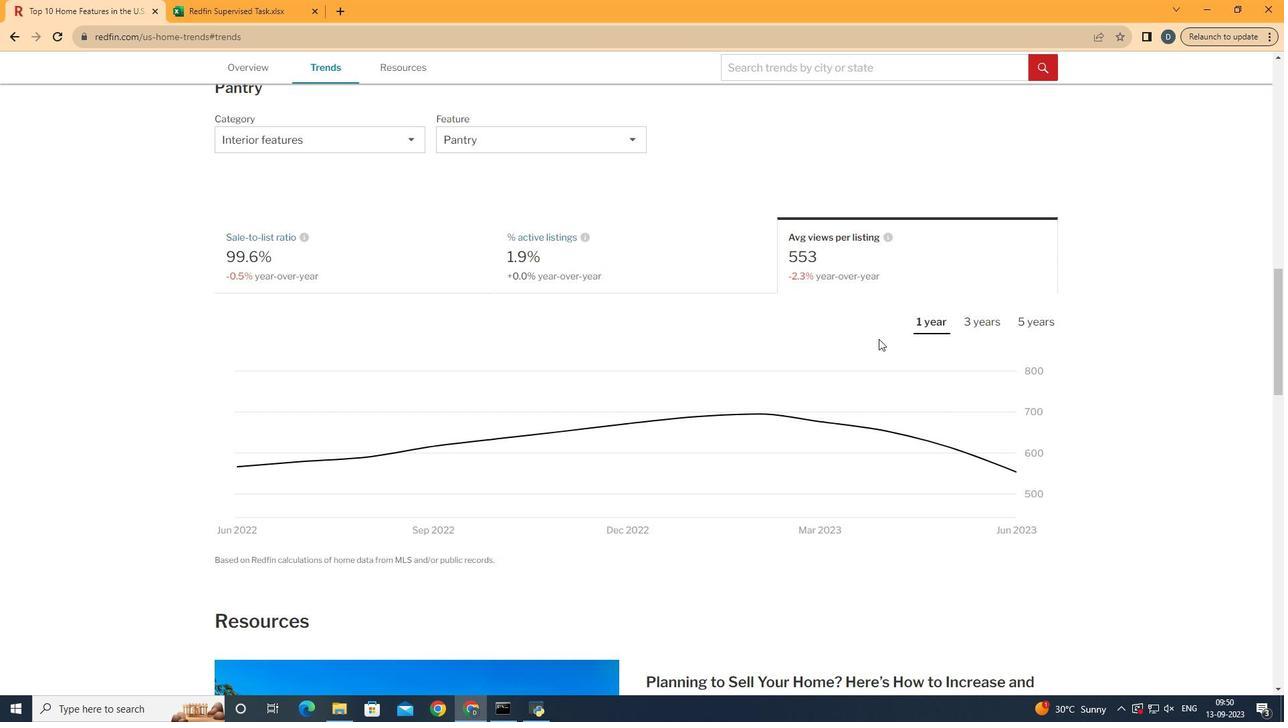 
Action: Mouse moved to (991, 449)
Screenshot: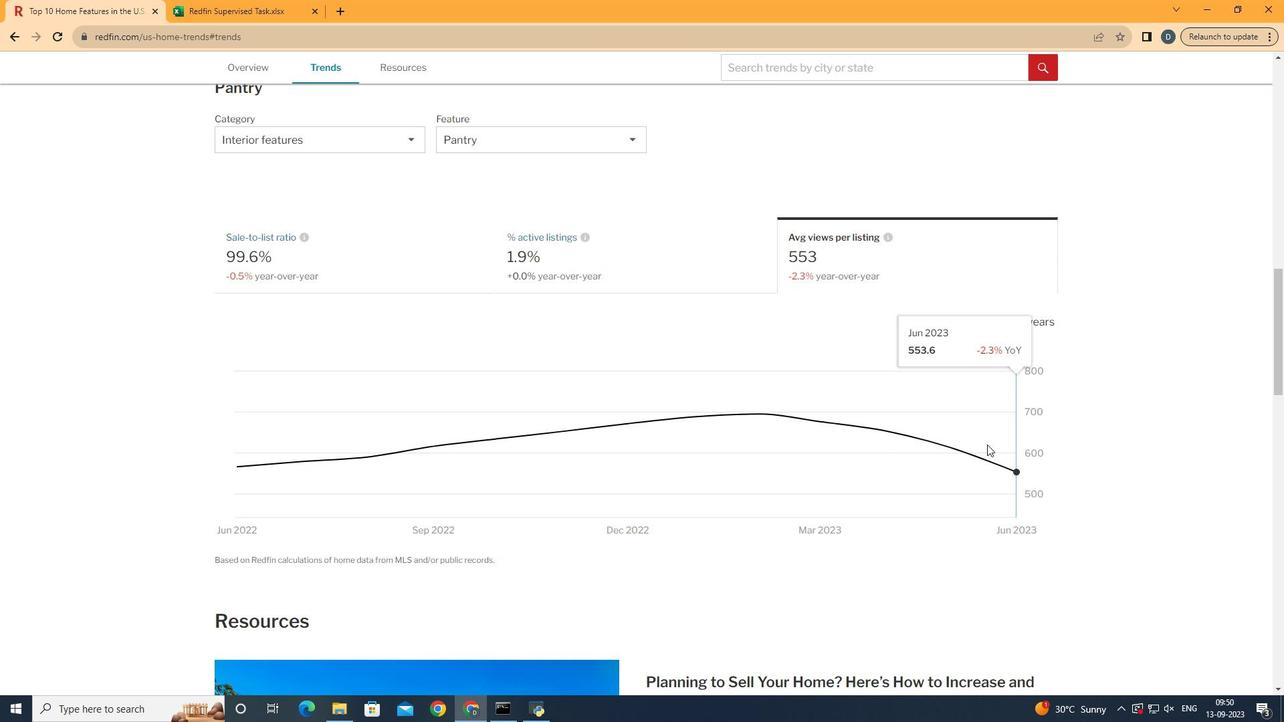 
